 Task: Find connections with filter location Gauting with filter topic #technologywith filter profile language French with filter current company Enterprise Ireland with filter school Sri Venkateswara College of Engineering and Technology with filter industry Alternative Dispute Resolution with filter service category Software Testing with filter keywords title Computer Scientist
Action: Mouse moved to (588, 75)
Screenshot: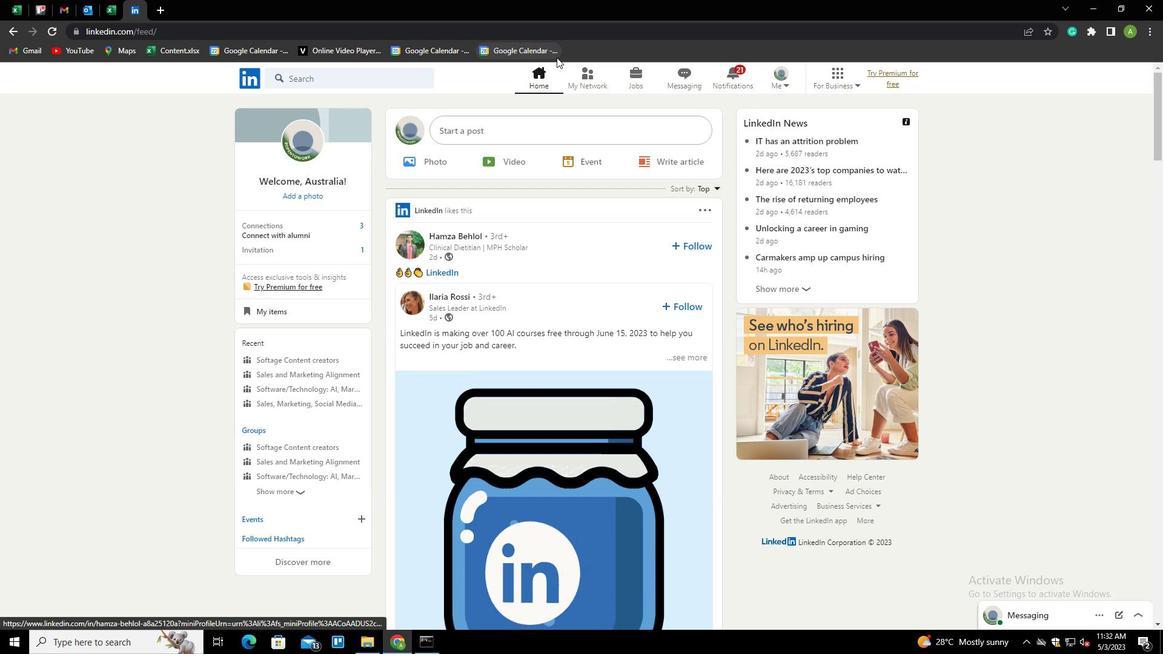 
Action: Mouse pressed left at (588, 75)
Screenshot: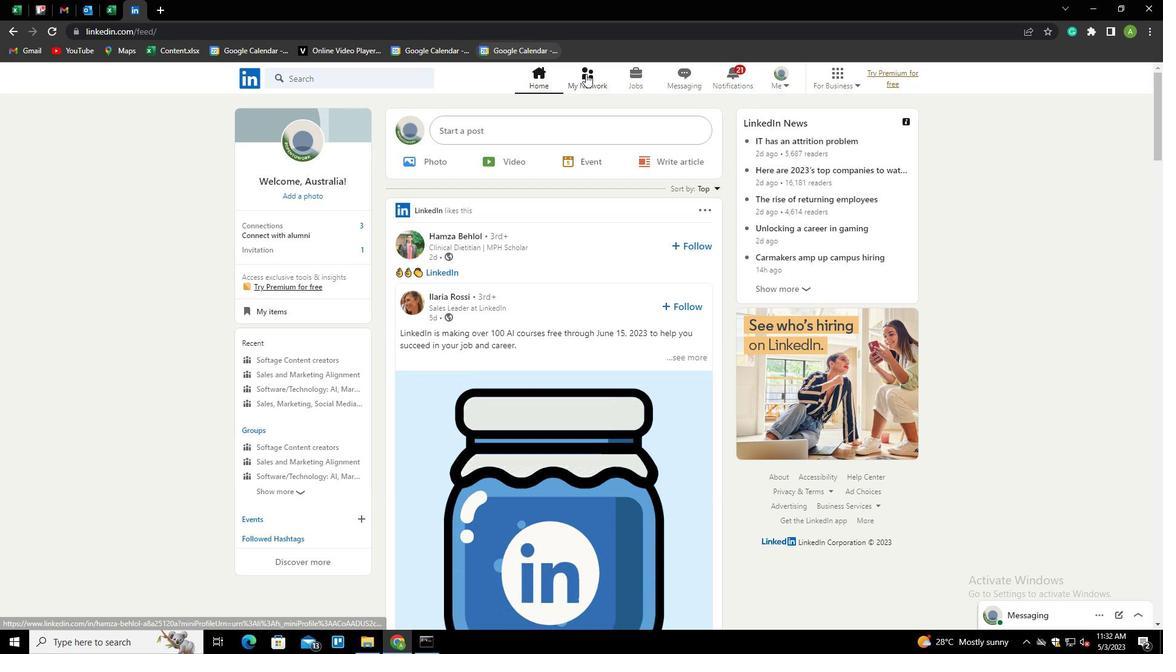 
Action: Mouse moved to (326, 140)
Screenshot: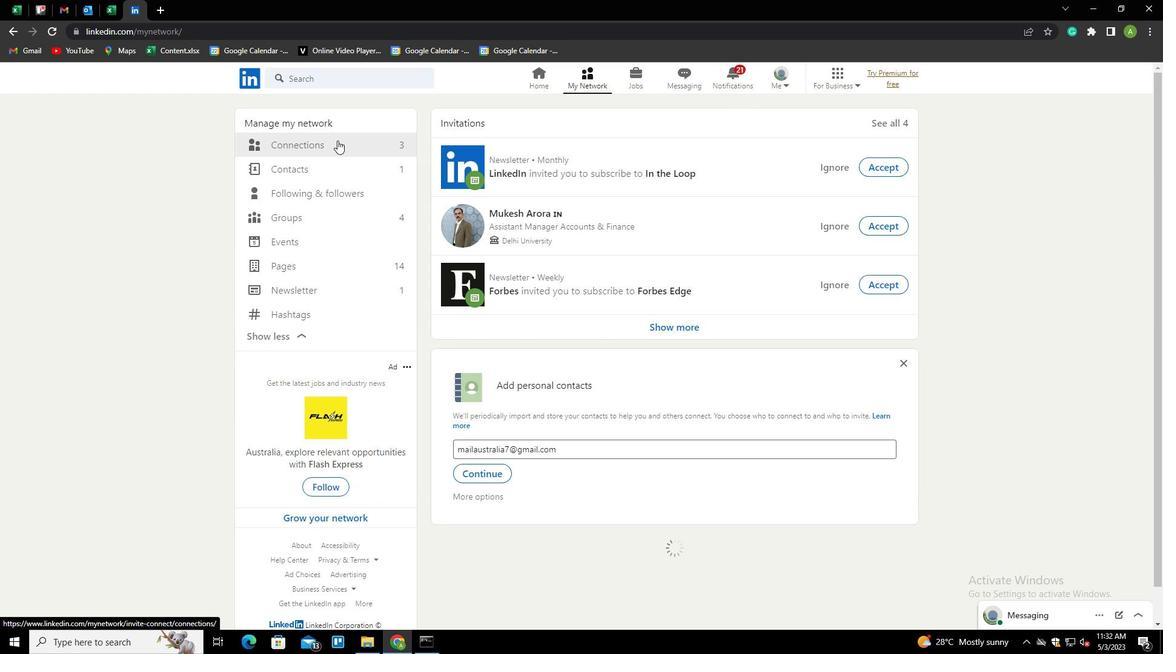 
Action: Mouse pressed left at (326, 140)
Screenshot: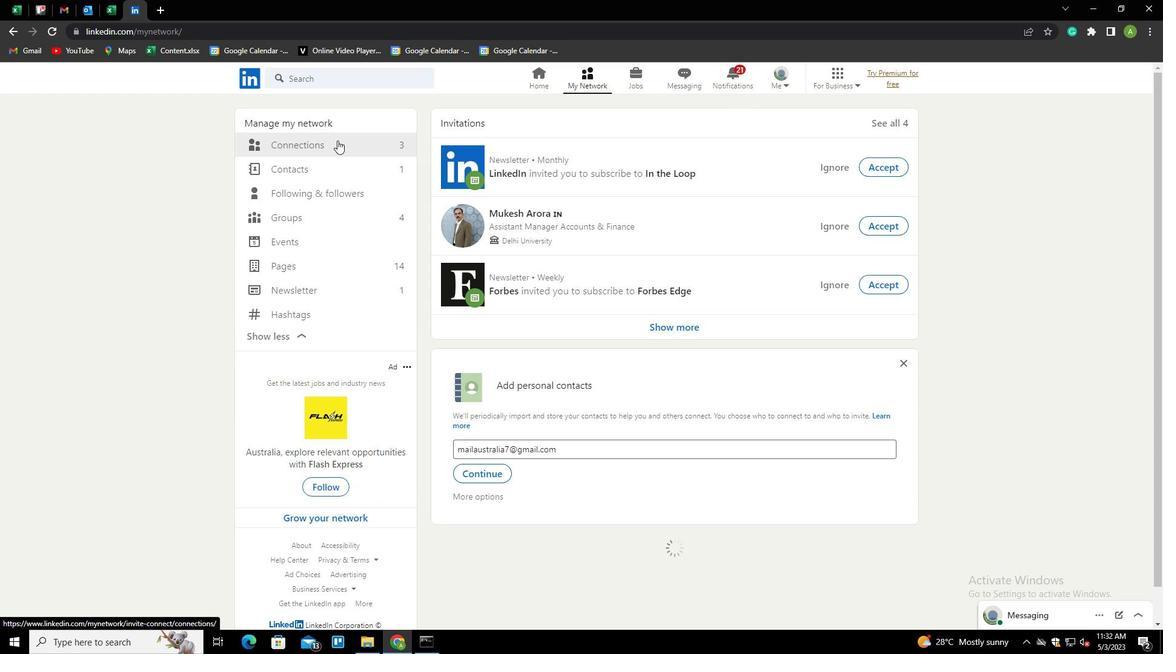 
Action: Mouse moved to (689, 149)
Screenshot: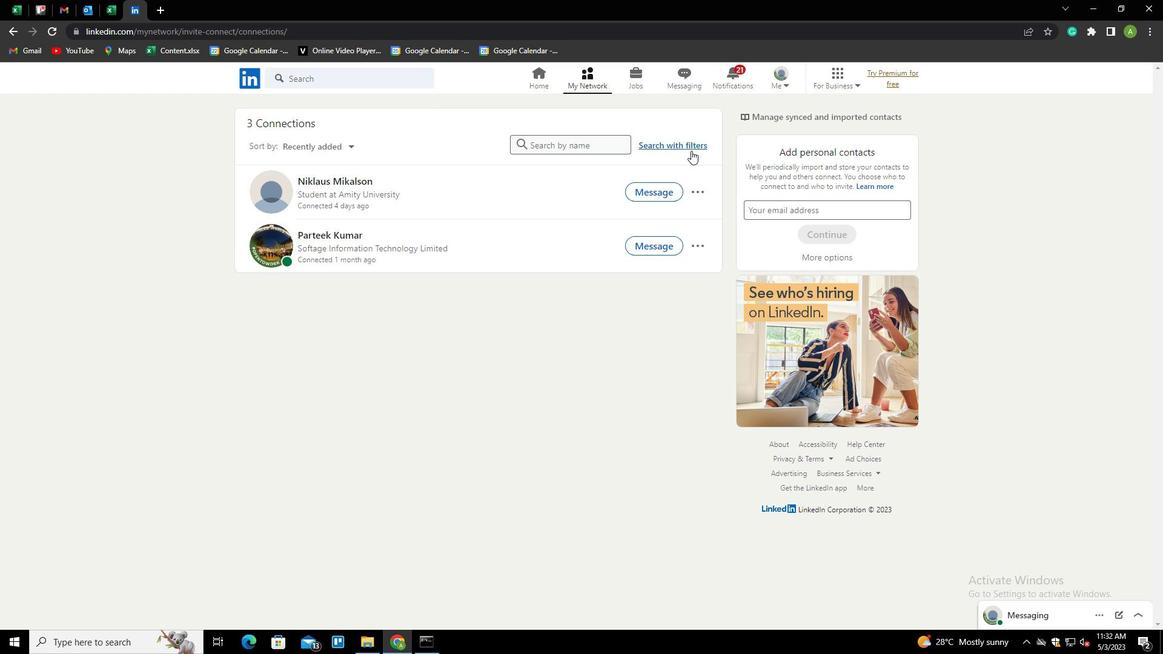 
Action: Mouse pressed left at (689, 149)
Screenshot: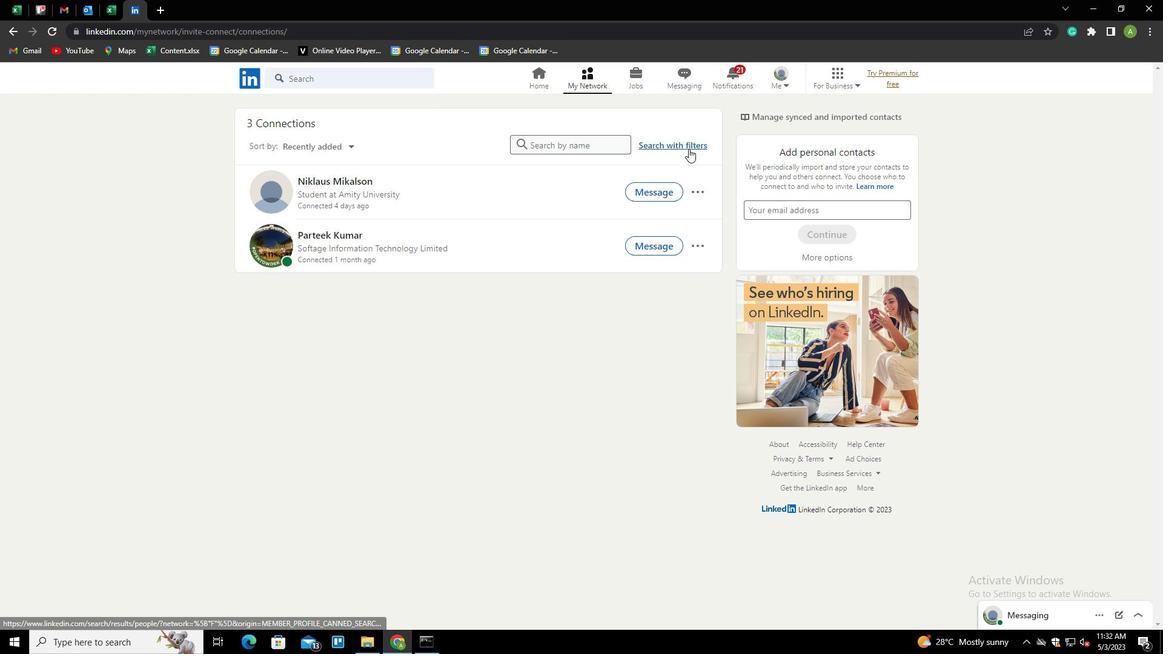 
Action: Mouse moved to (616, 105)
Screenshot: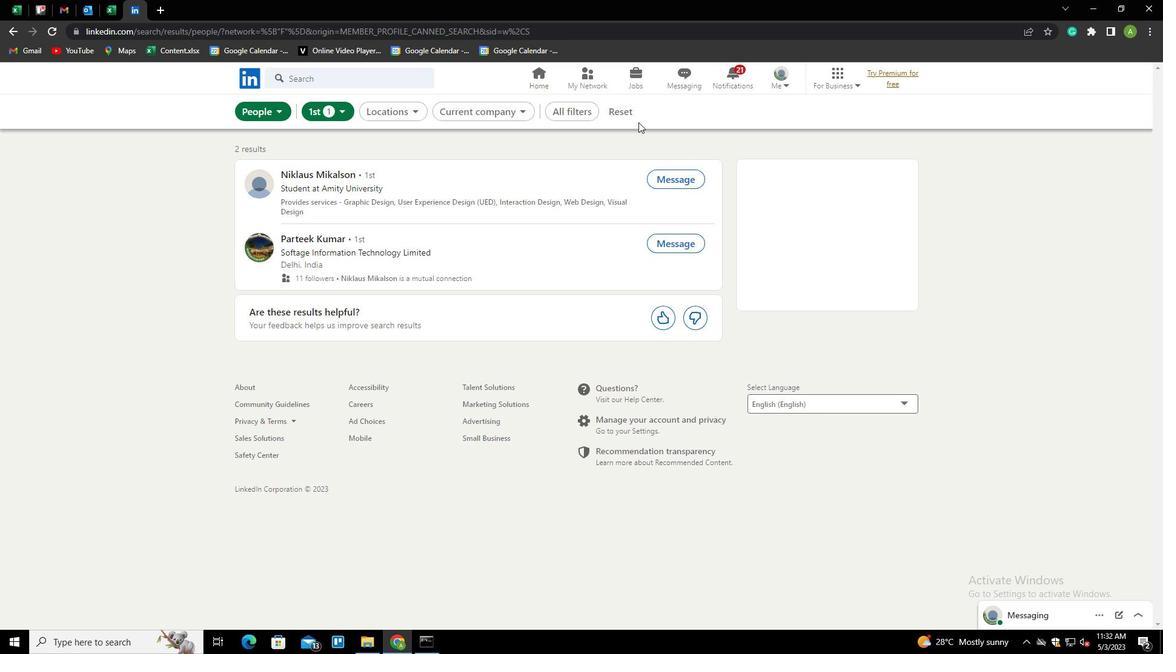 
Action: Mouse pressed left at (616, 105)
Screenshot: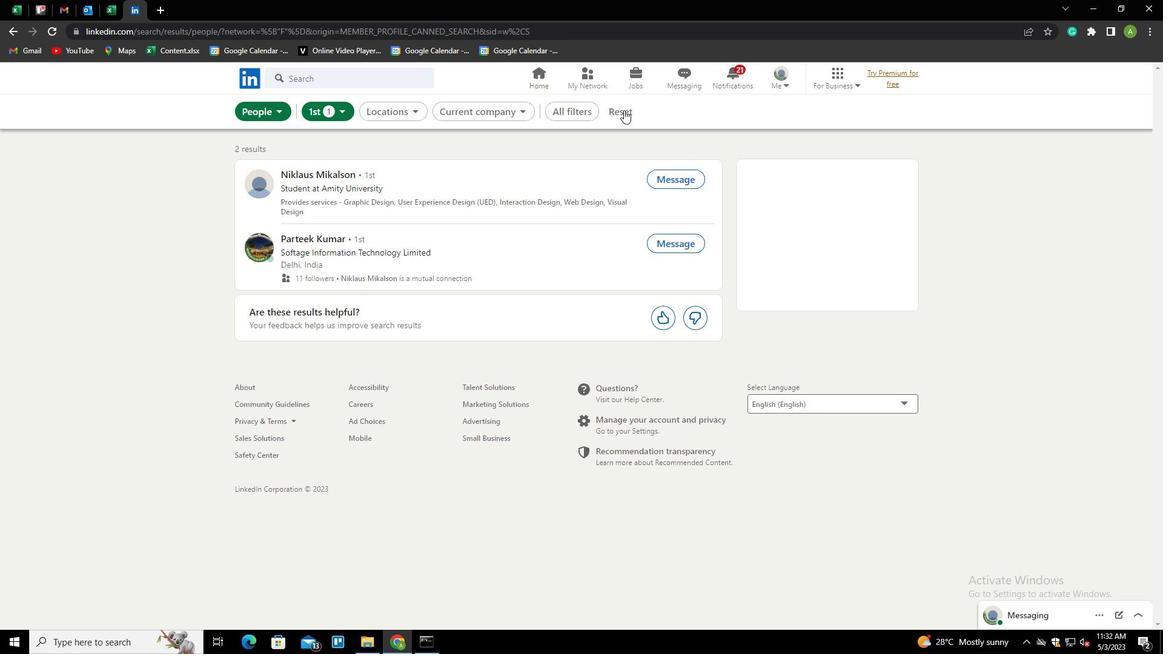 
Action: Mouse moved to (592, 113)
Screenshot: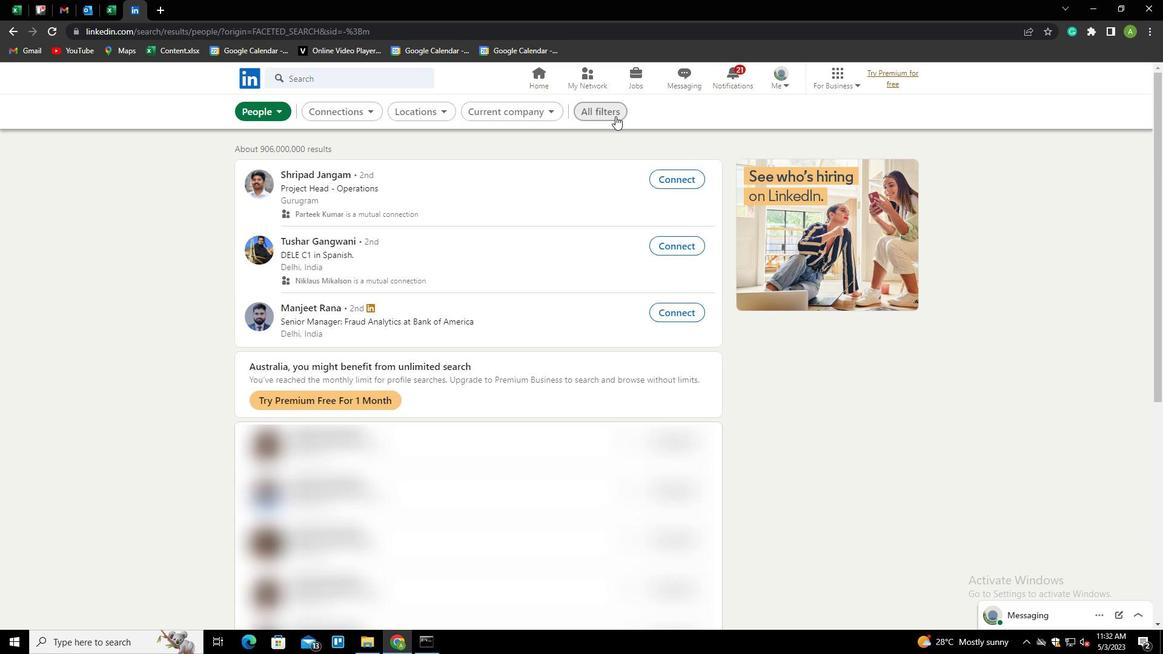 
Action: Mouse pressed left at (592, 113)
Screenshot: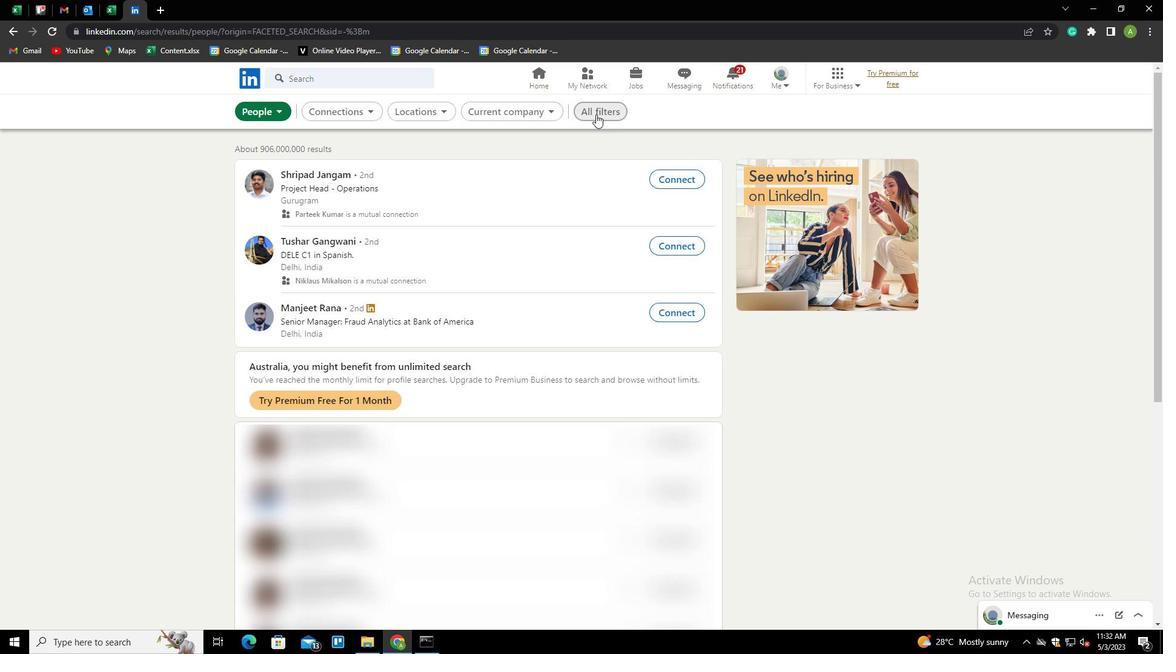 
Action: Mouse moved to (977, 315)
Screenshot: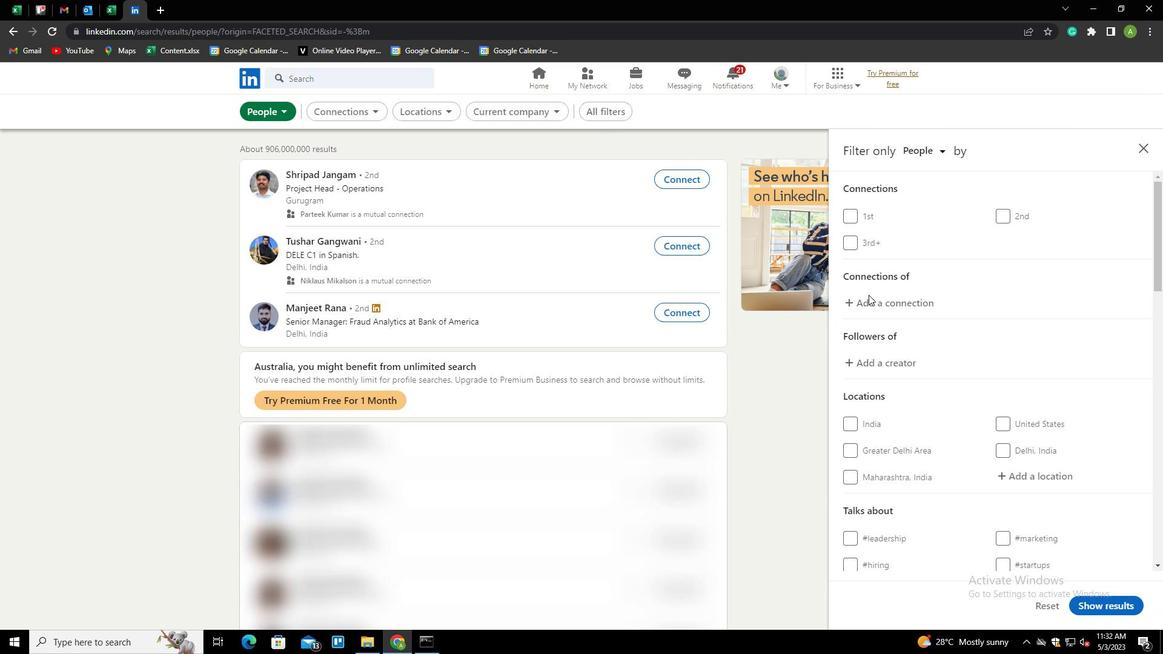 
Action: Mouse scrolled (977, 314) with delta (0, 0)
Screenshot: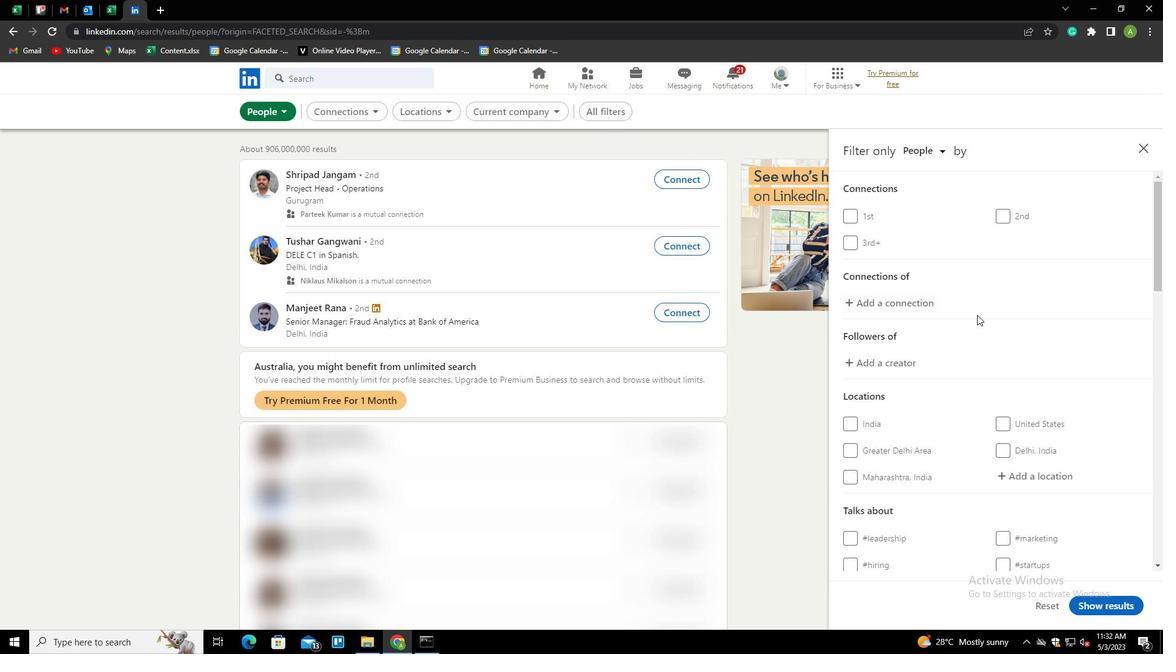 
Action: Mouse scrolled (977, 314) with delta (0, 0)
Screenshot: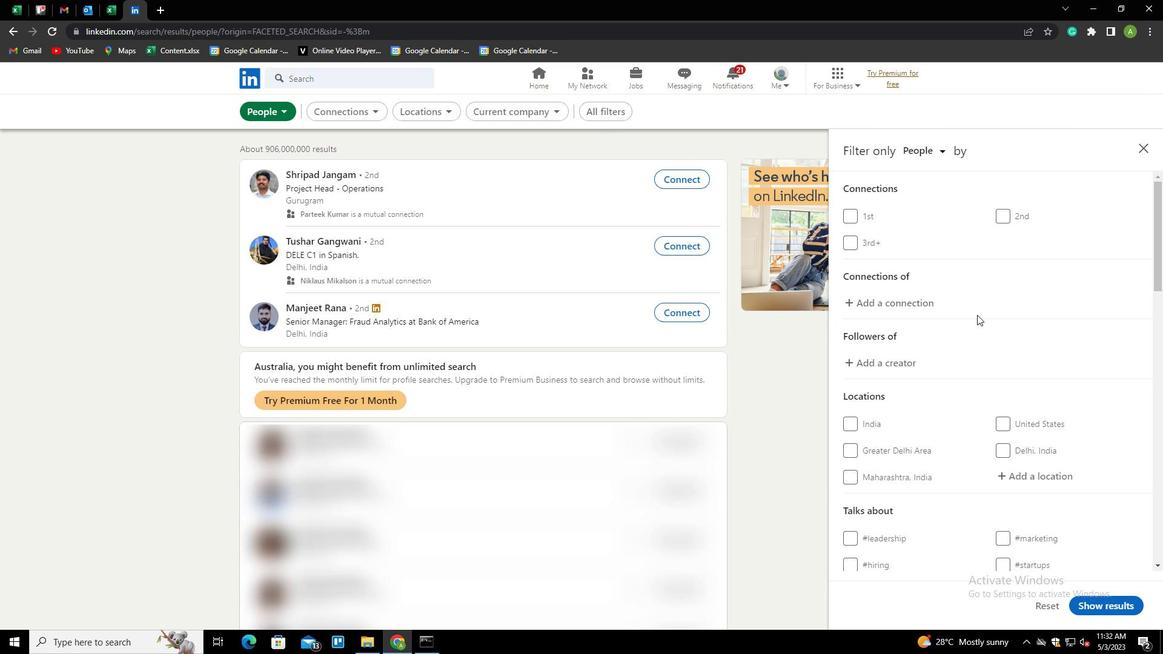 
Action: Mouse moved to (1017, 353)
Screenshot: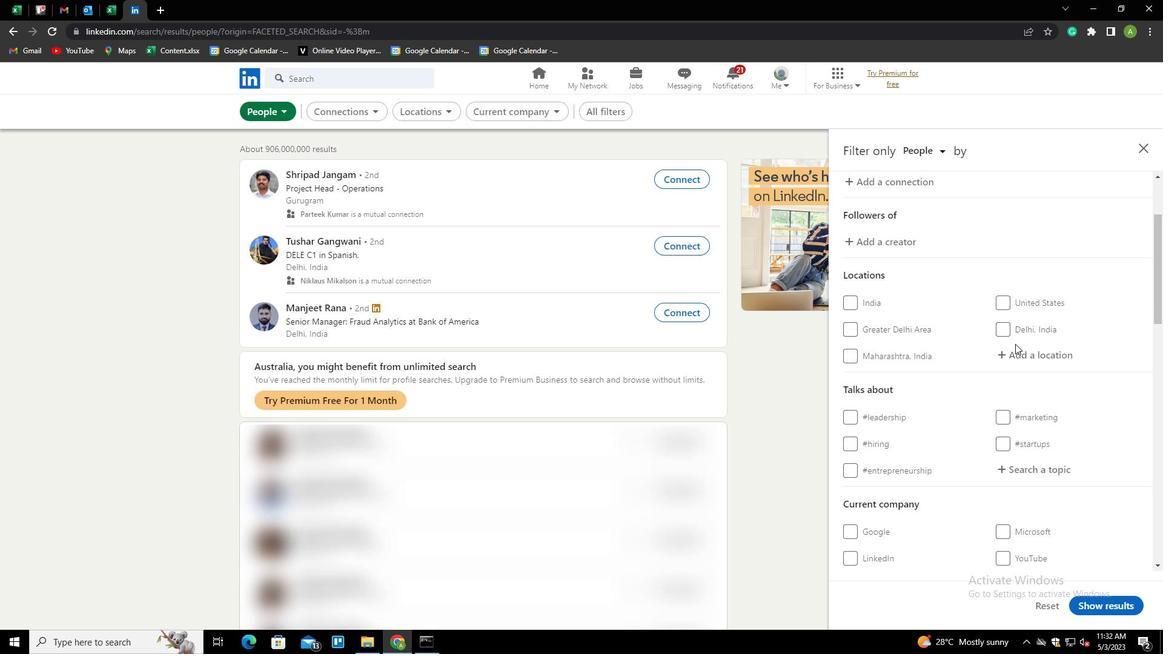 
Action: Mouse pressed left at (1017, 353)
Screenshot: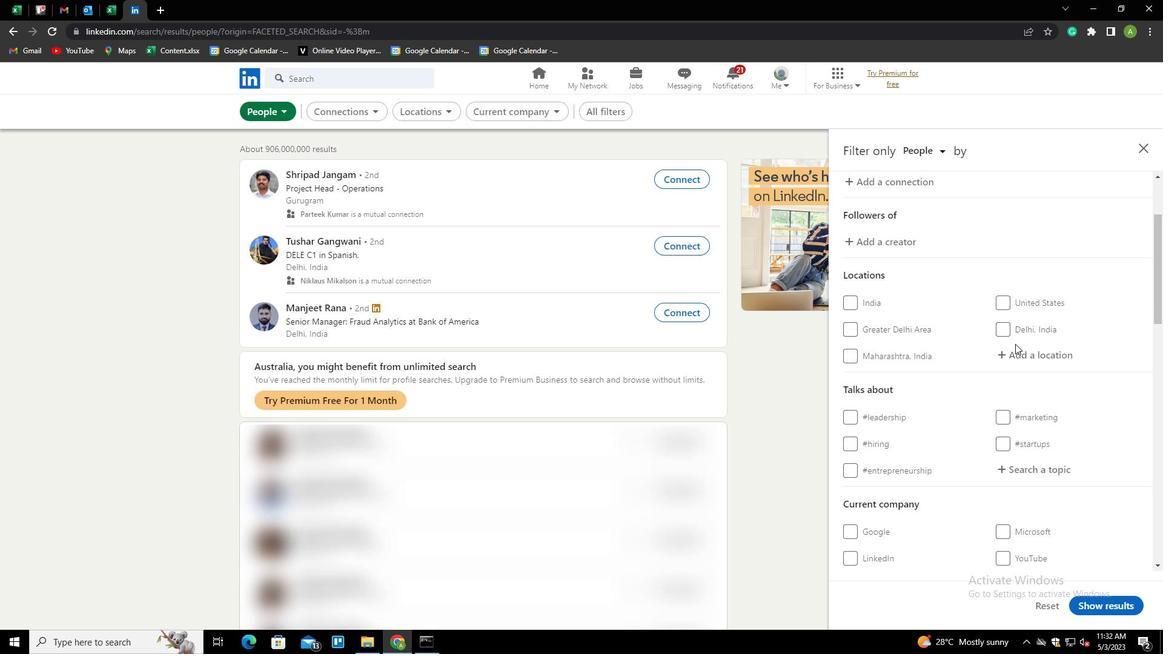
Action: Mouse moved to (1015, 355)
Screenshot: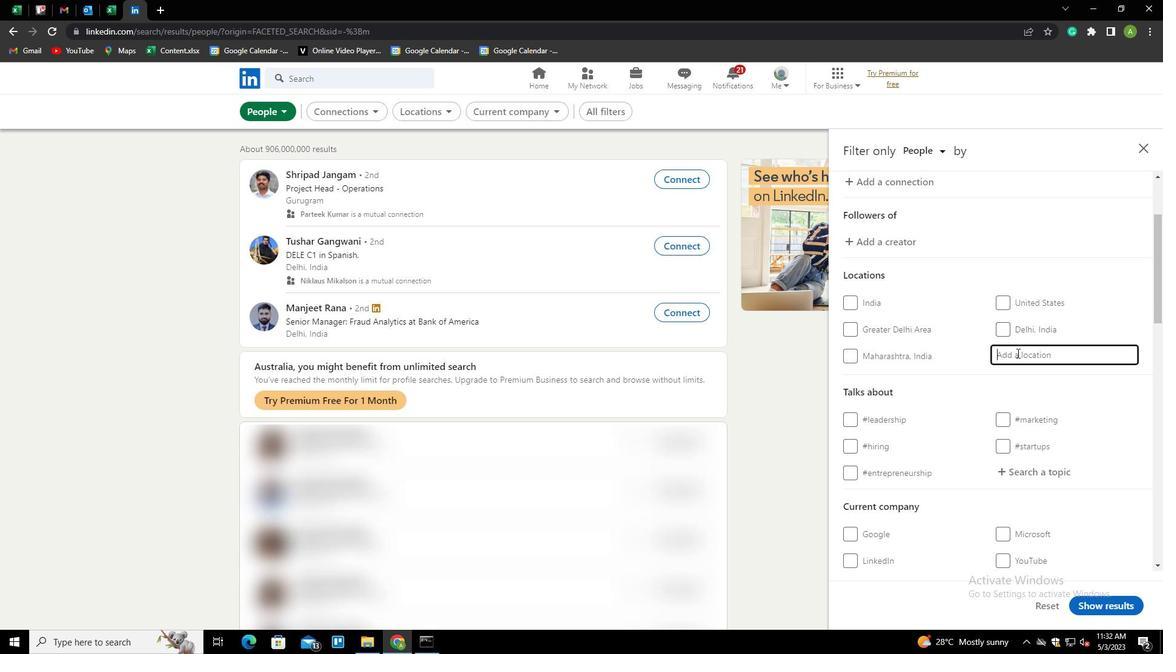 
Action: Key pressed ctrl+Gctrl+Auting
Screenshot: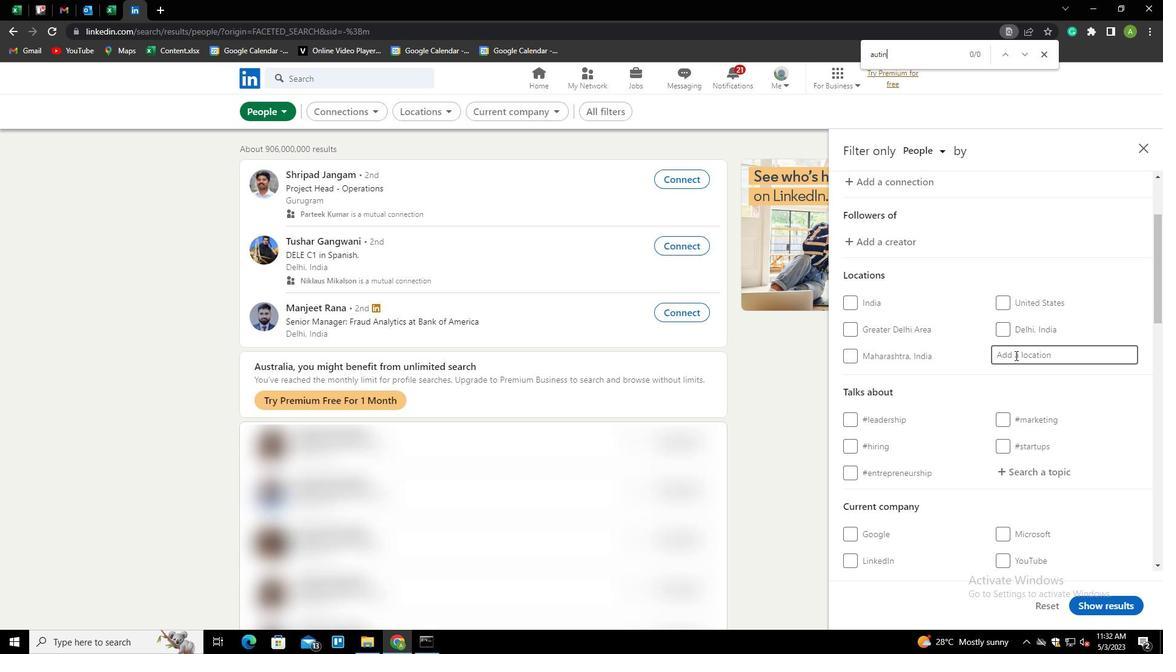 
Action: Mouse pressed left at (1015, 355)
Screenshot: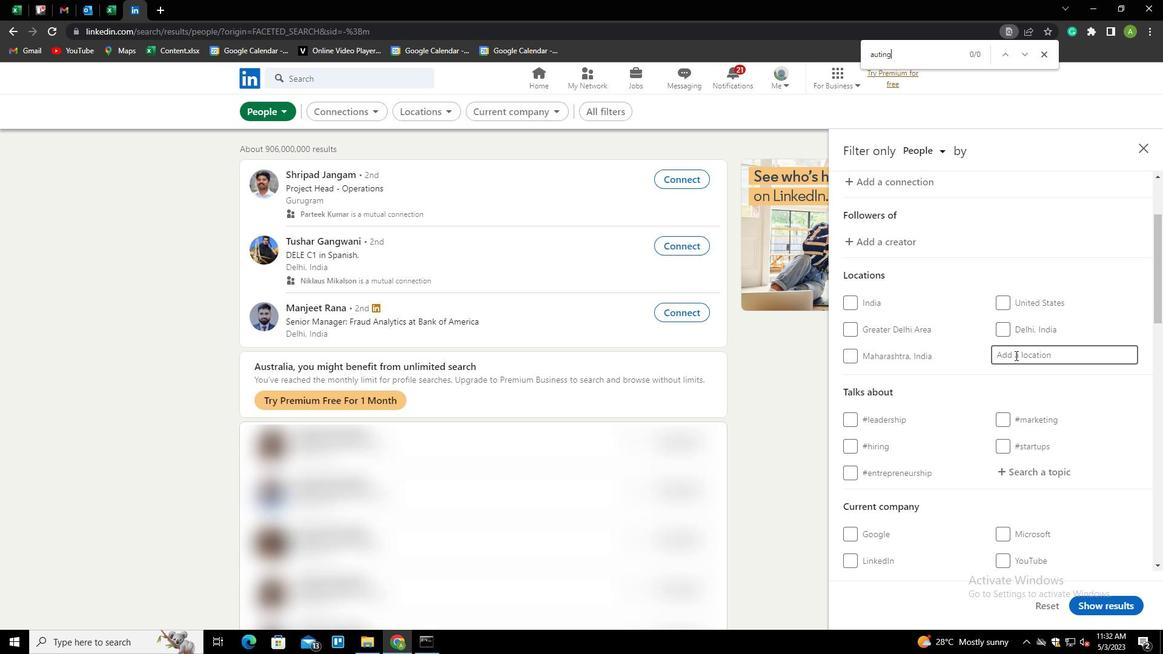 
Action: Key pressed <Key.shift>GAUTING<Key.down><Key.enter>
Screenshot: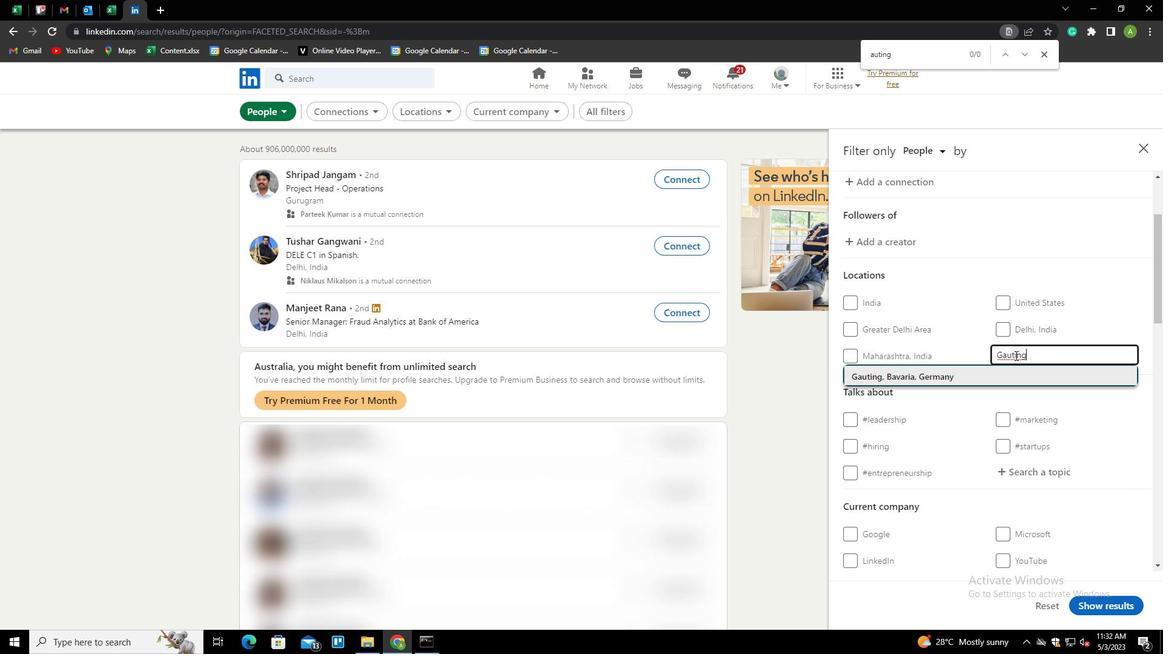 
Action: Mouse scrolled (1015, 355) with delta (0, 0)
Screenshot: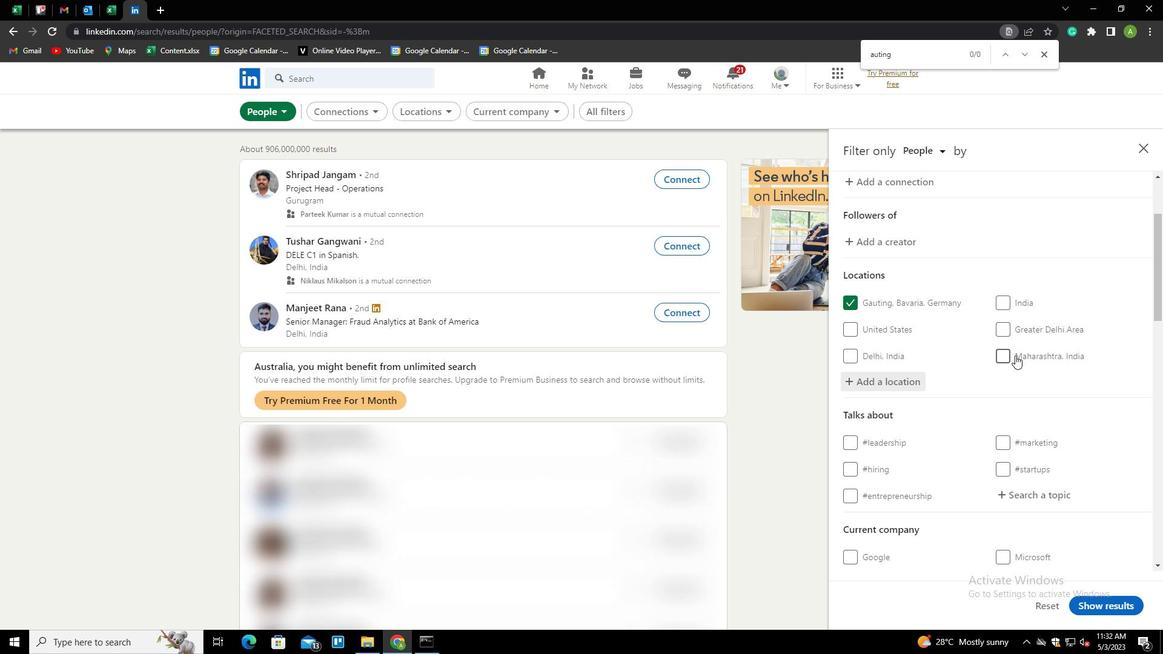 
Action: Mouse scrolled (1015, 355) with delta (0, 0)
Screenshot: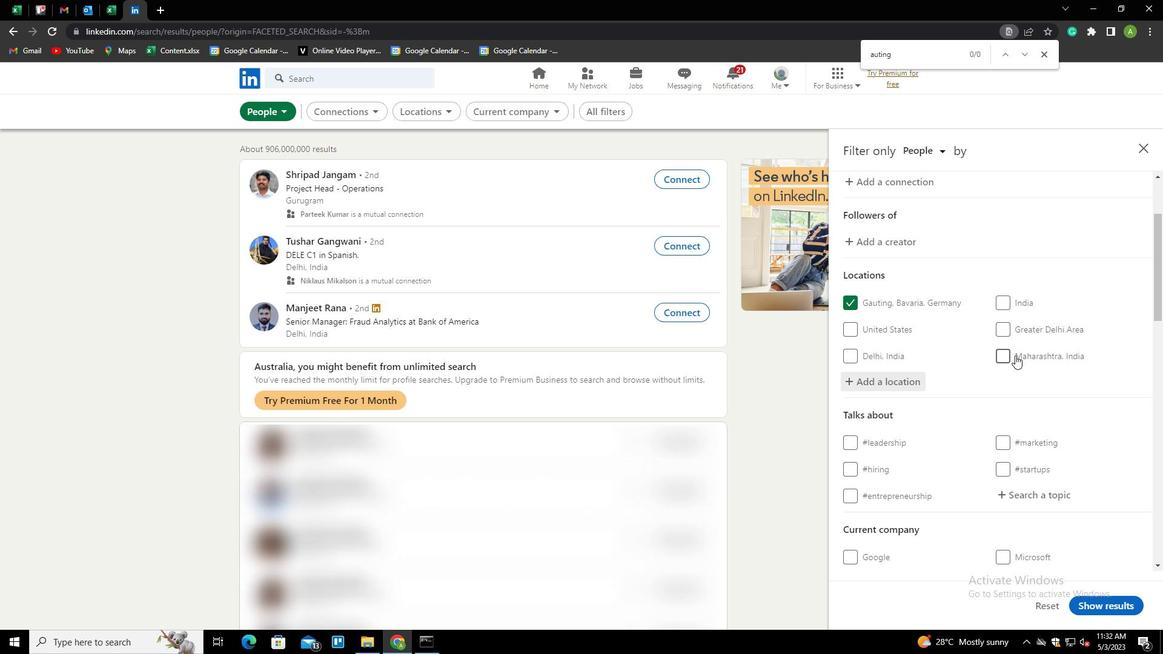 
Action: Mouse moved to (1017, 375)
Screenshot: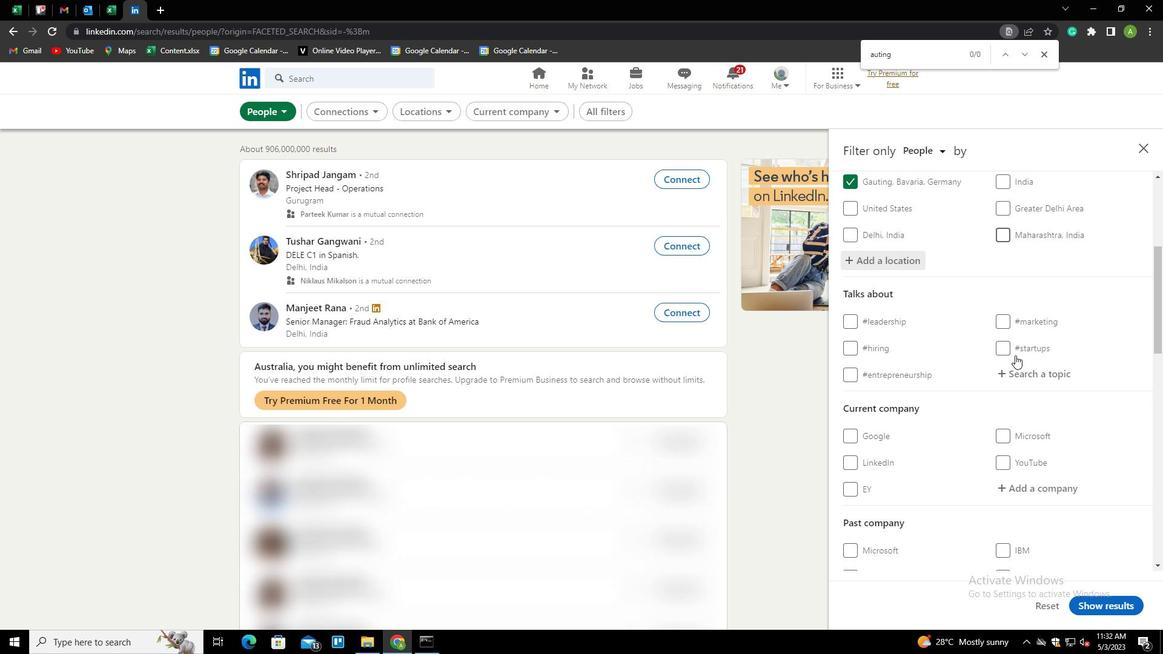 
Action: Mouse pressed left at (1017, 375)
Screenshot: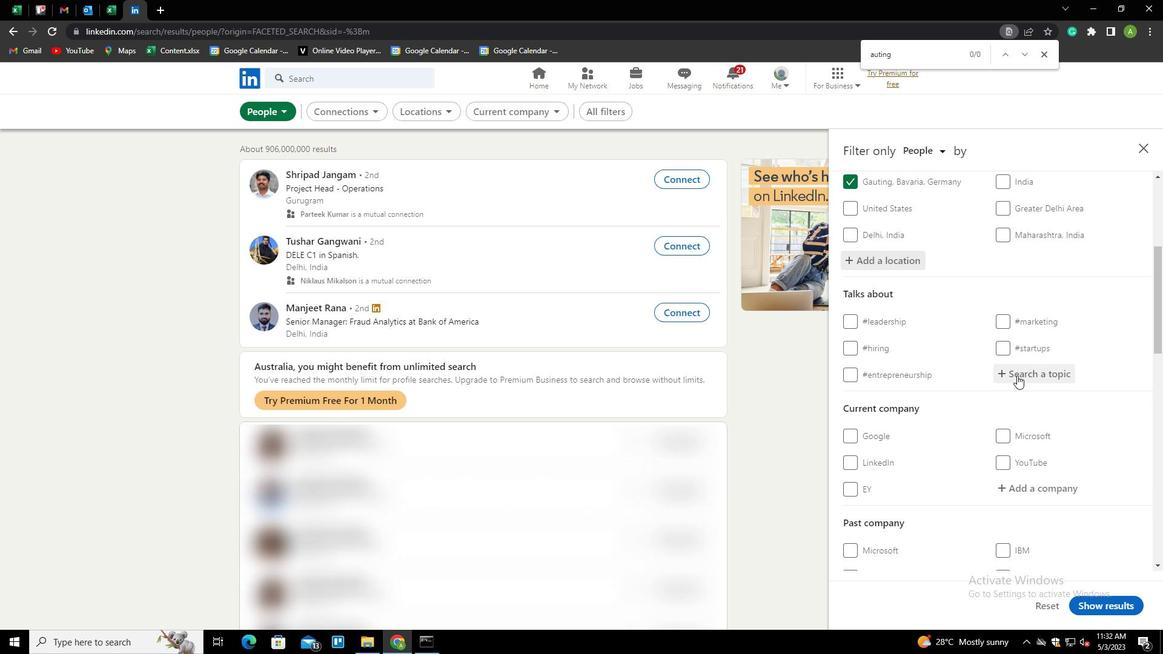 
Action: Mouse moved to (1015, 378)
Screenshot: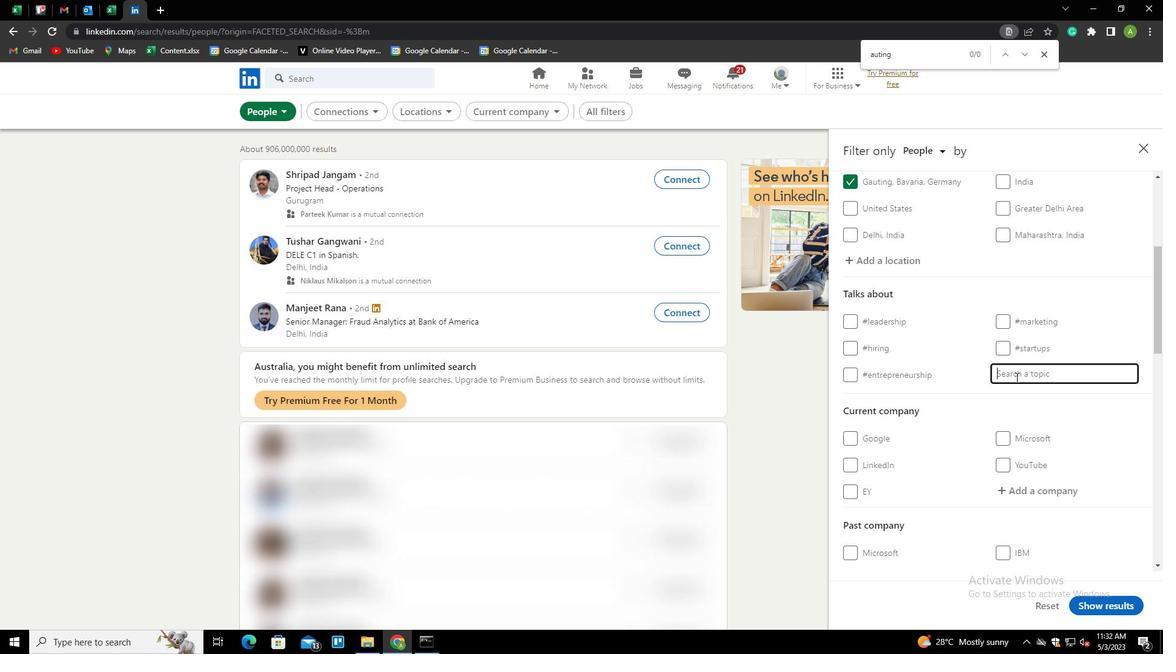 
Action: Key pressed <Key.shift>
Screenshot: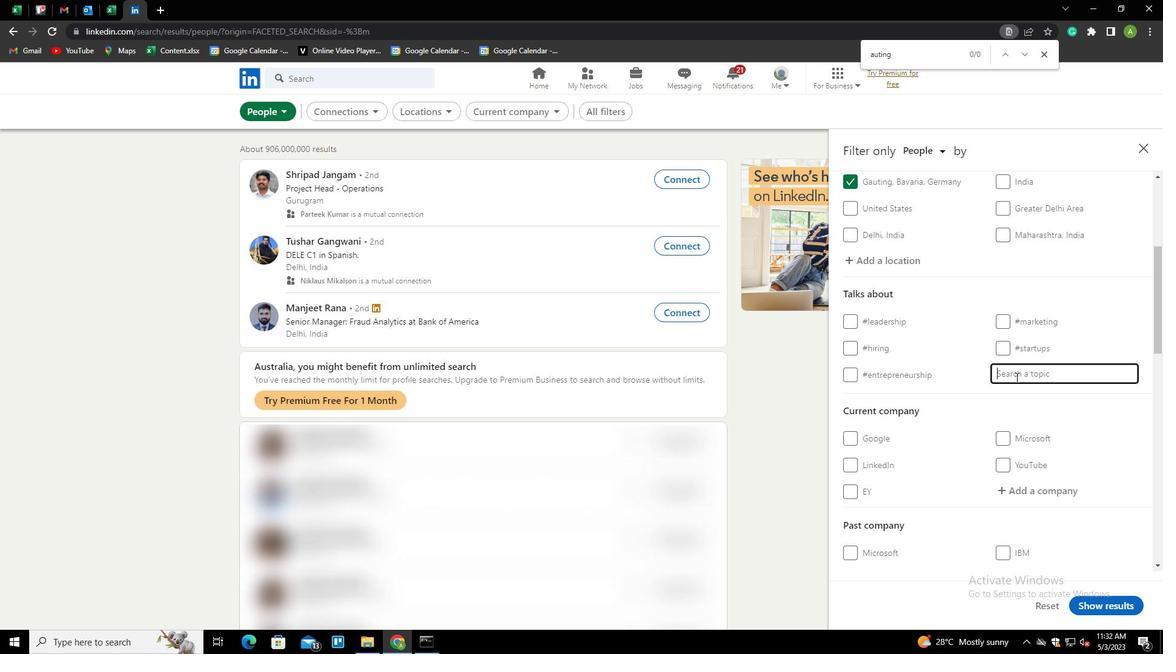 
Action: Mouse moved to (1014, 379)
Screenshot: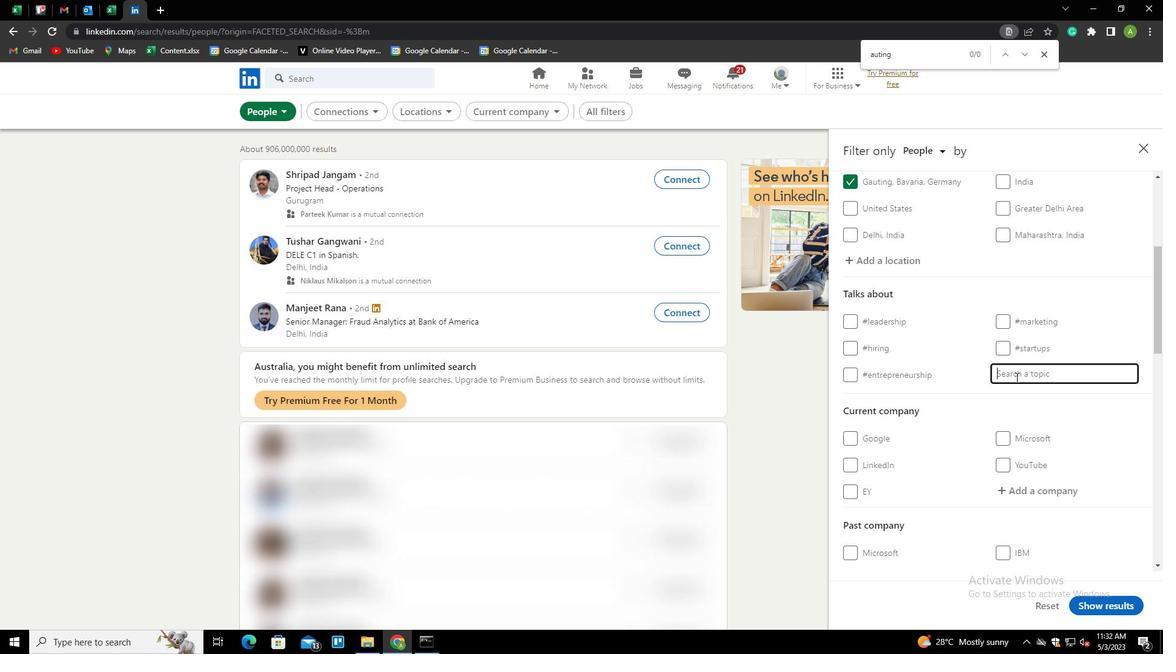 
Action: Key pressed TC<Key.backspace>ECHNOLOGY<Key.down><Key.enter>
Screenshot: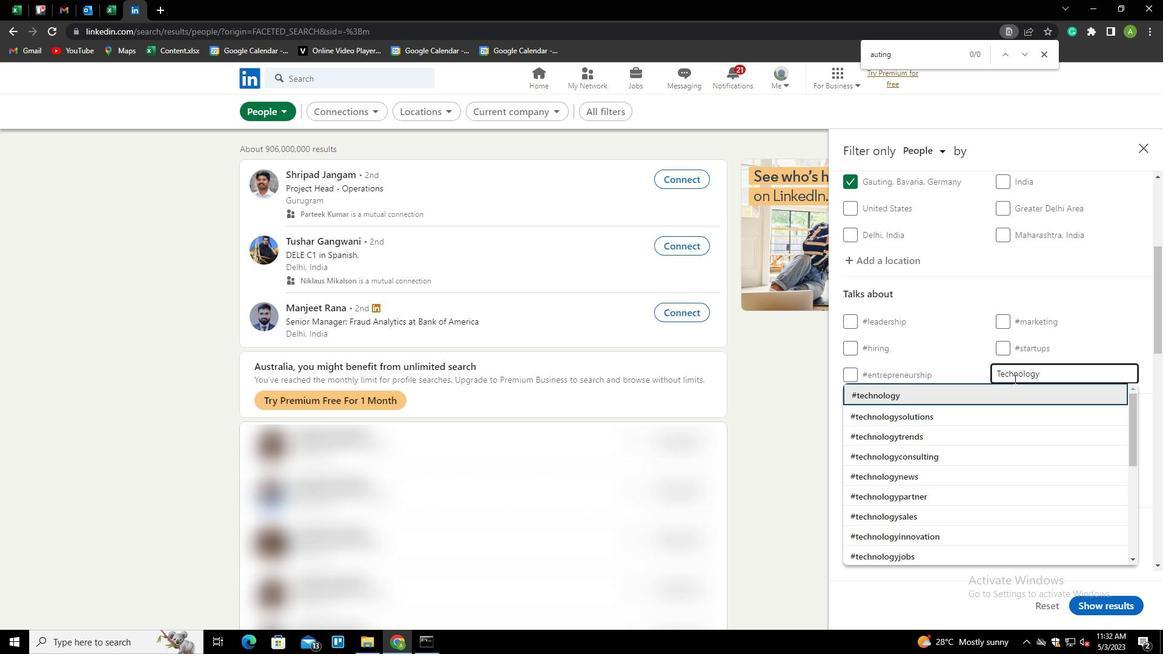 
Action: Mouse scrolled (1014, 378) with delta (0, 0)
Screenshot: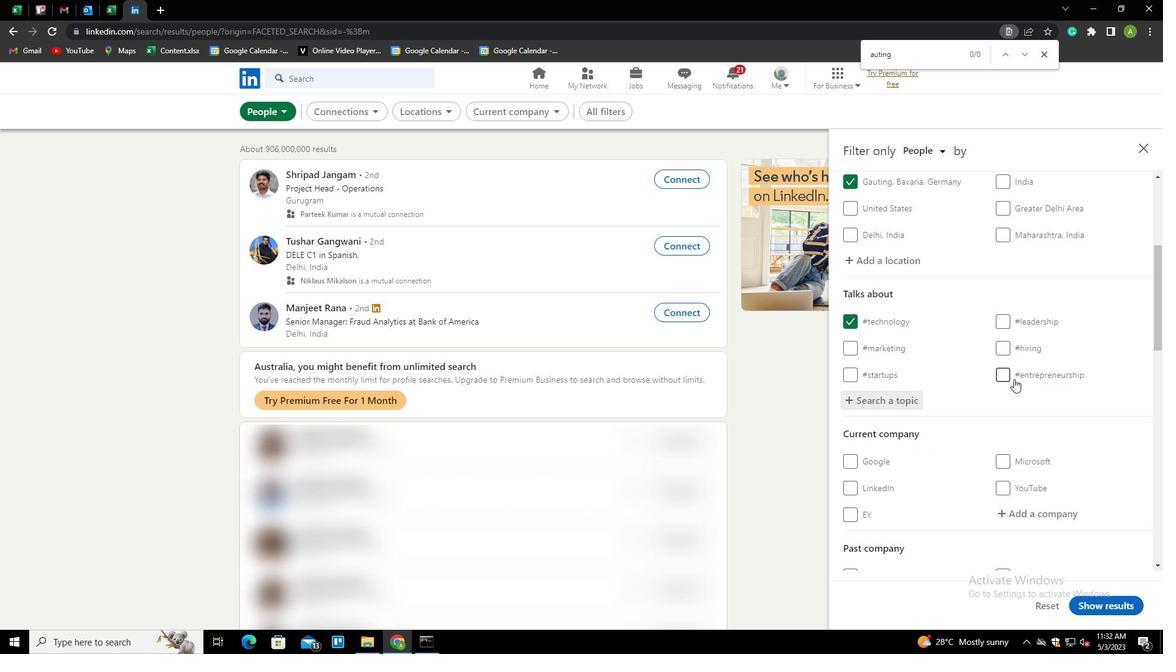 
Action: Mouse scrolled (1014, 378) with delta (0, 0)
Screenshot: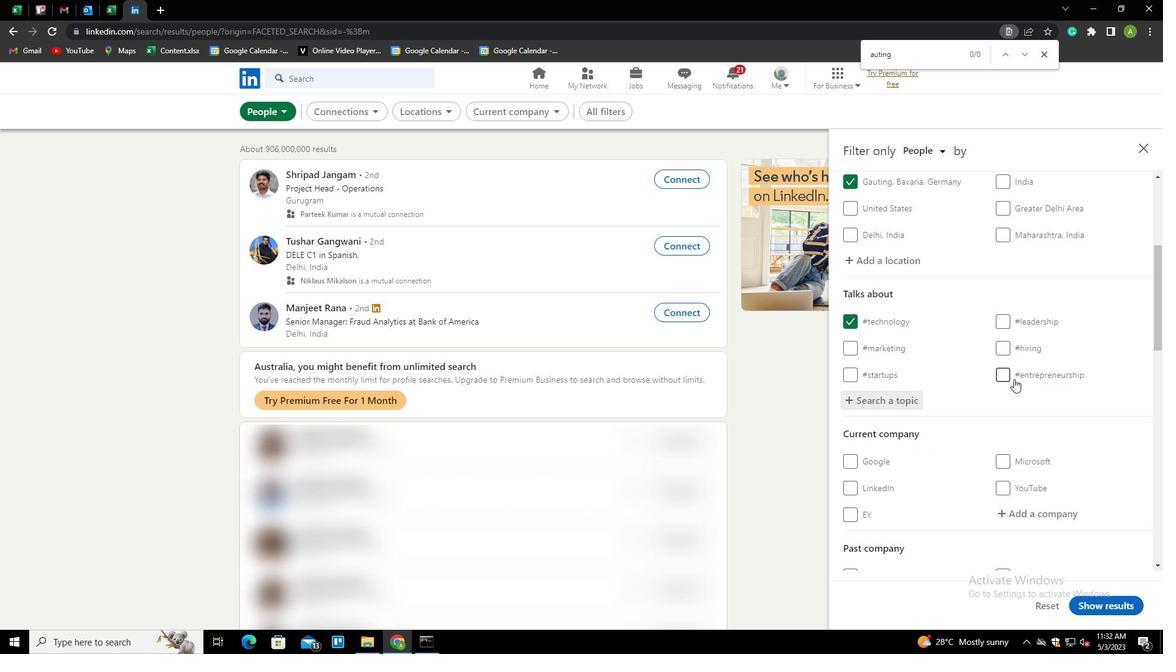 
Action: Mouse scrolled (1014, 378) with delta (0, 0)
Screenshot: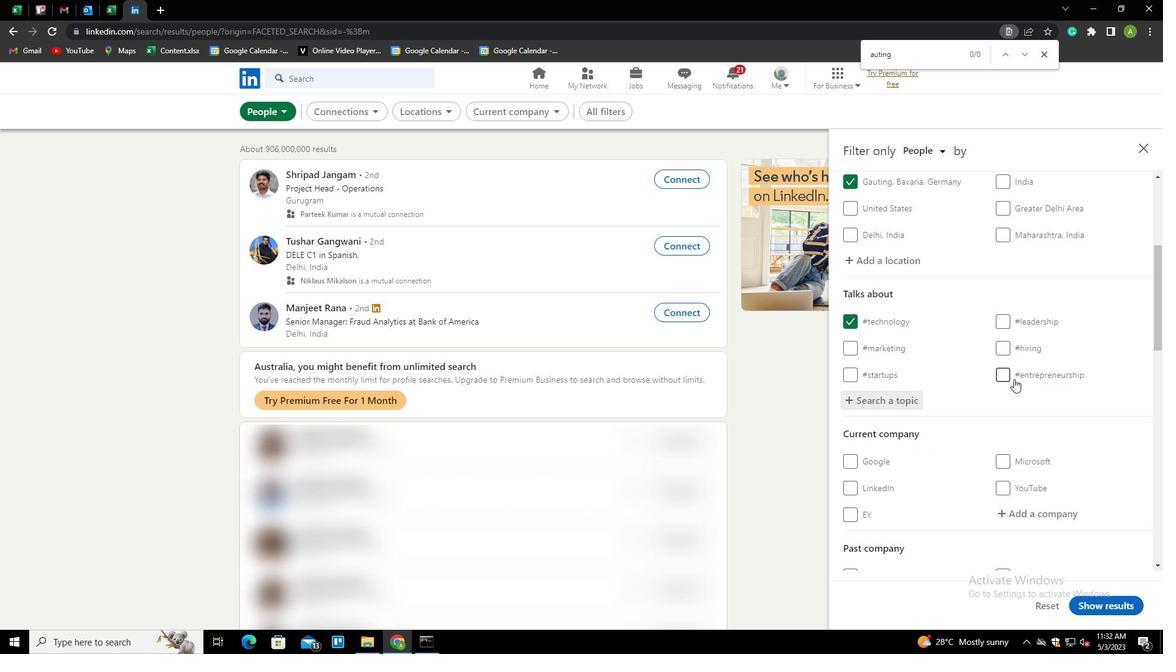 
Action: Mouse scrolled (1014, 378) with delta (0, 0)
Screenshot: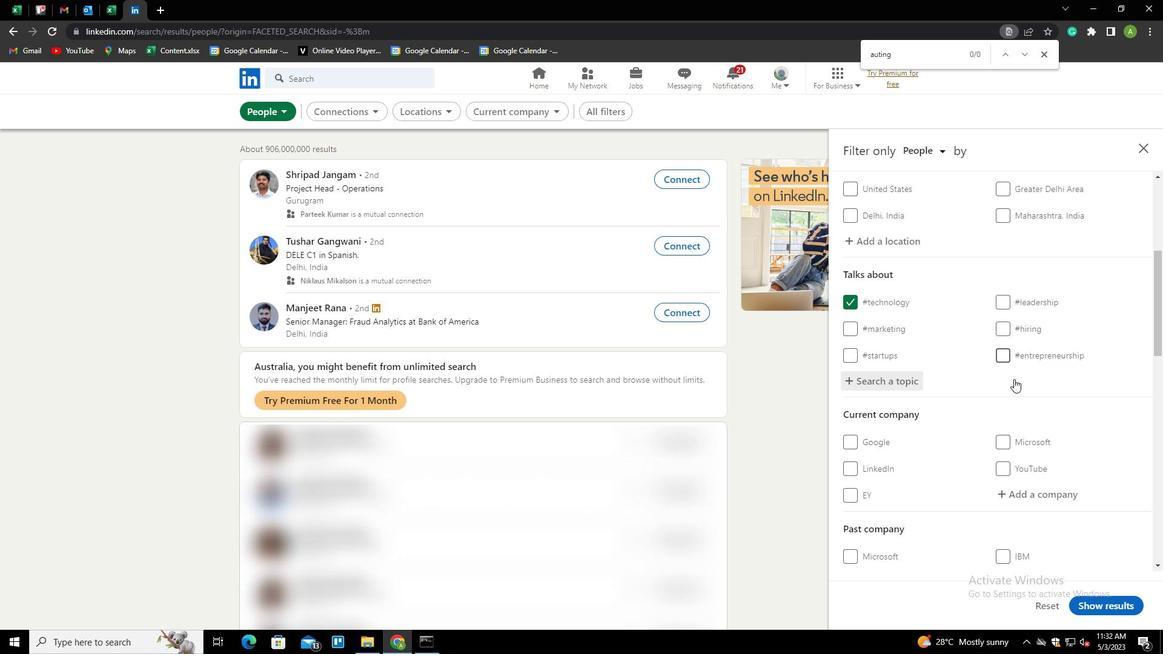 
Action: Mouse scrolled (1014, 378) with delta (0, 0)
Screenshot: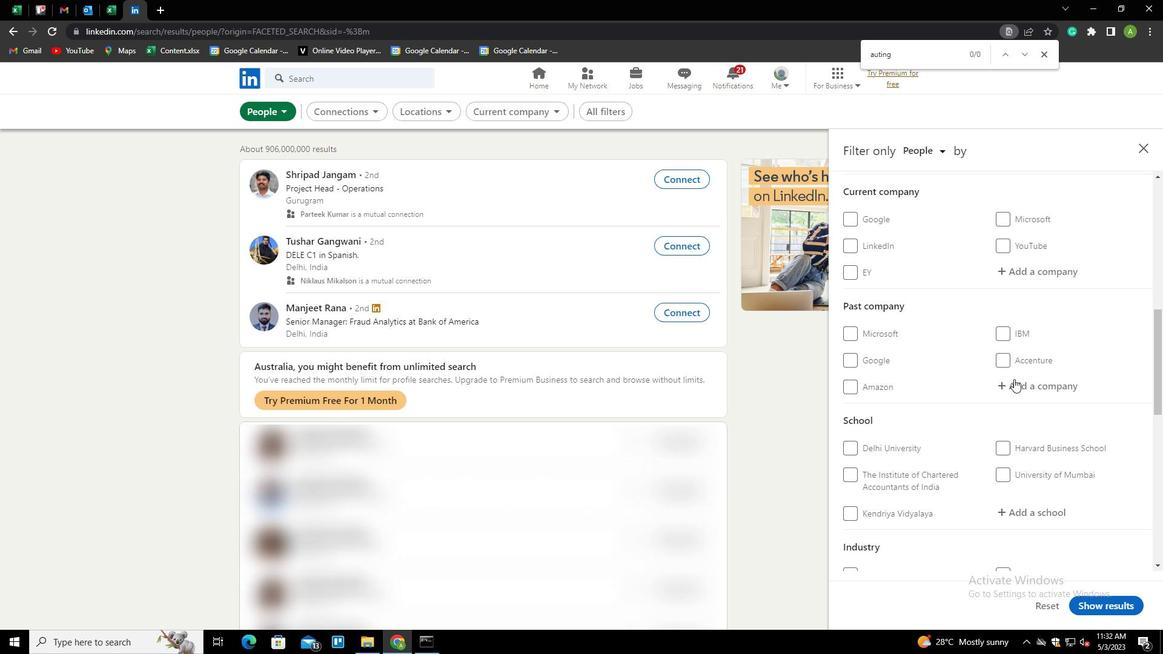 
Action: Mouse scrolled (1014, 378) with delta (0, 0)
Screenshot: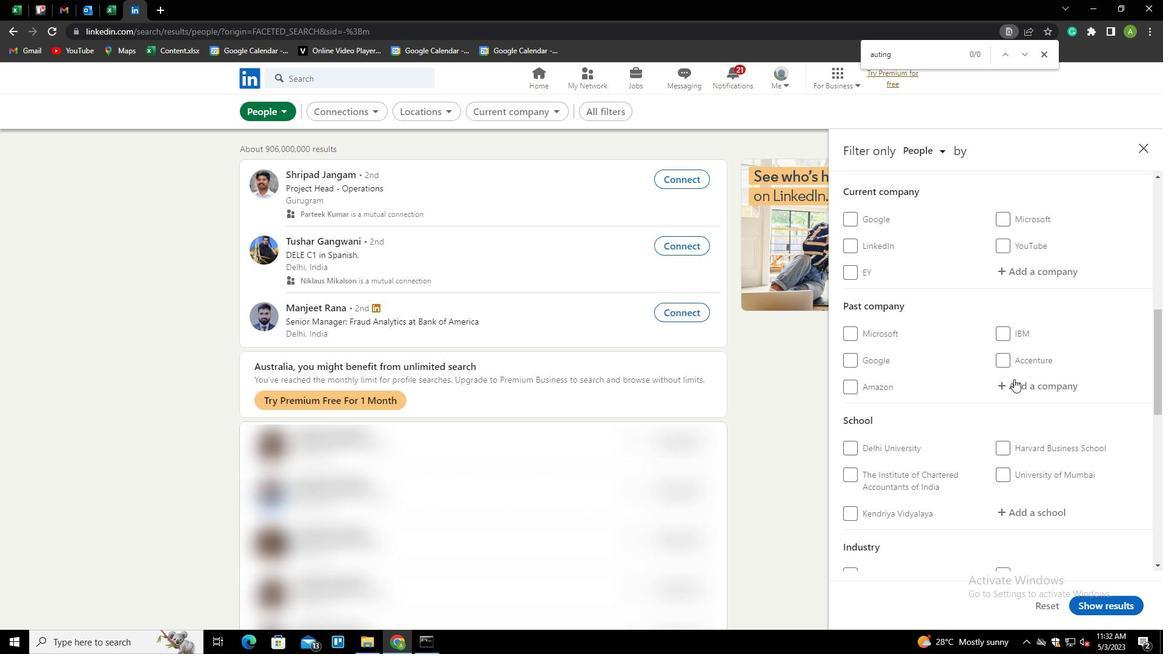 
Action: Mouse scrolled (1014, 378) with delta (0, 0)
Screenshot: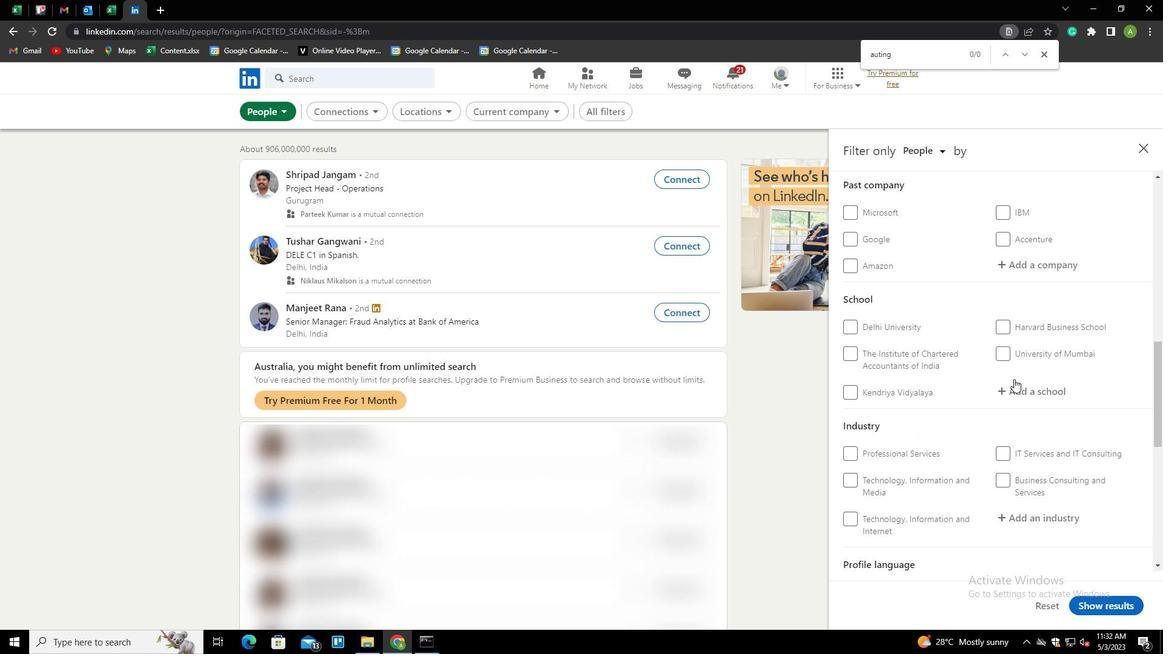 
Action: Mouse scrolled (1014, 378) with delta (0, 0)
Screenshot: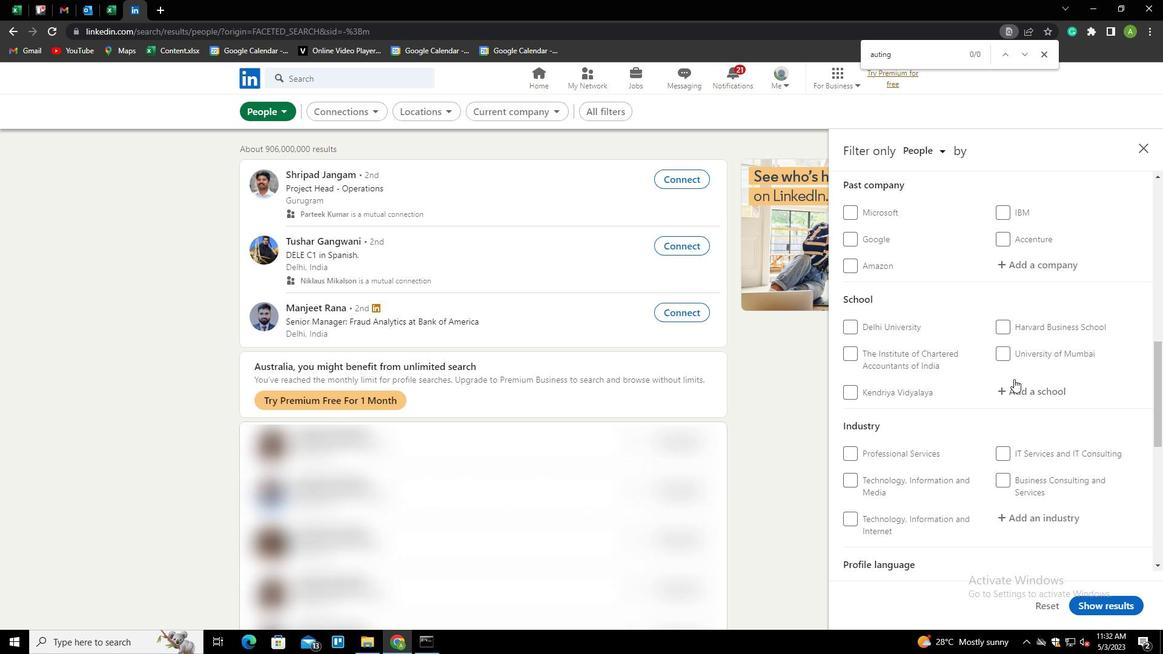 
Action: Mouse moved to (1003, 475)
Screenshot: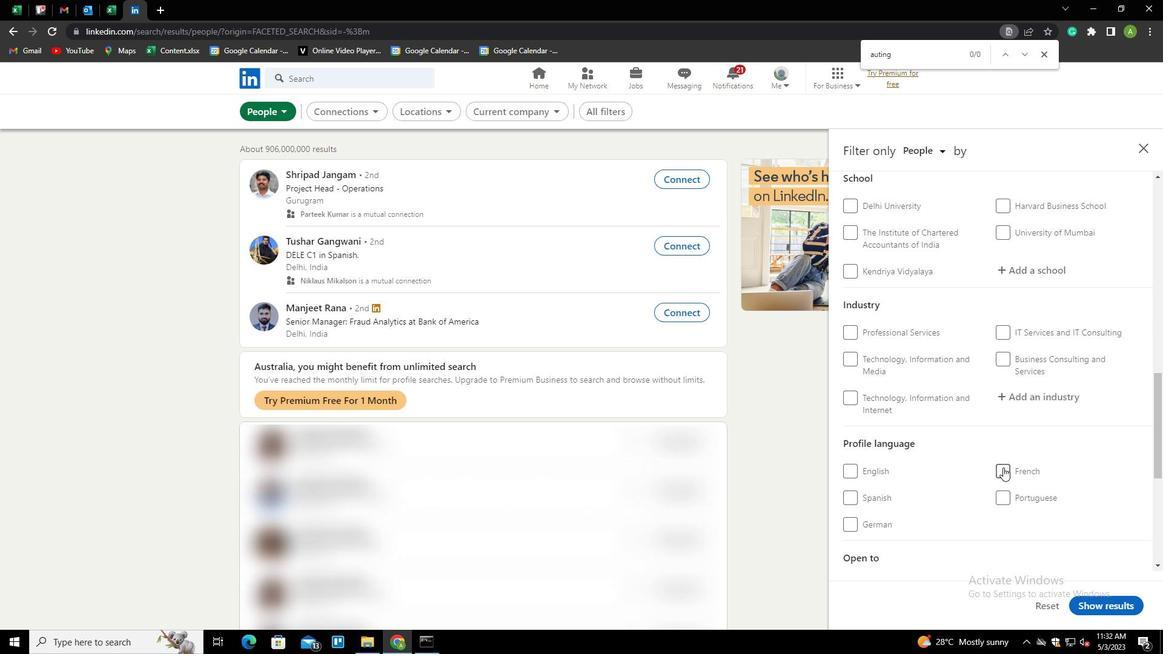 
Action: Mouse pressed left at (1003, 475)
Screenshot: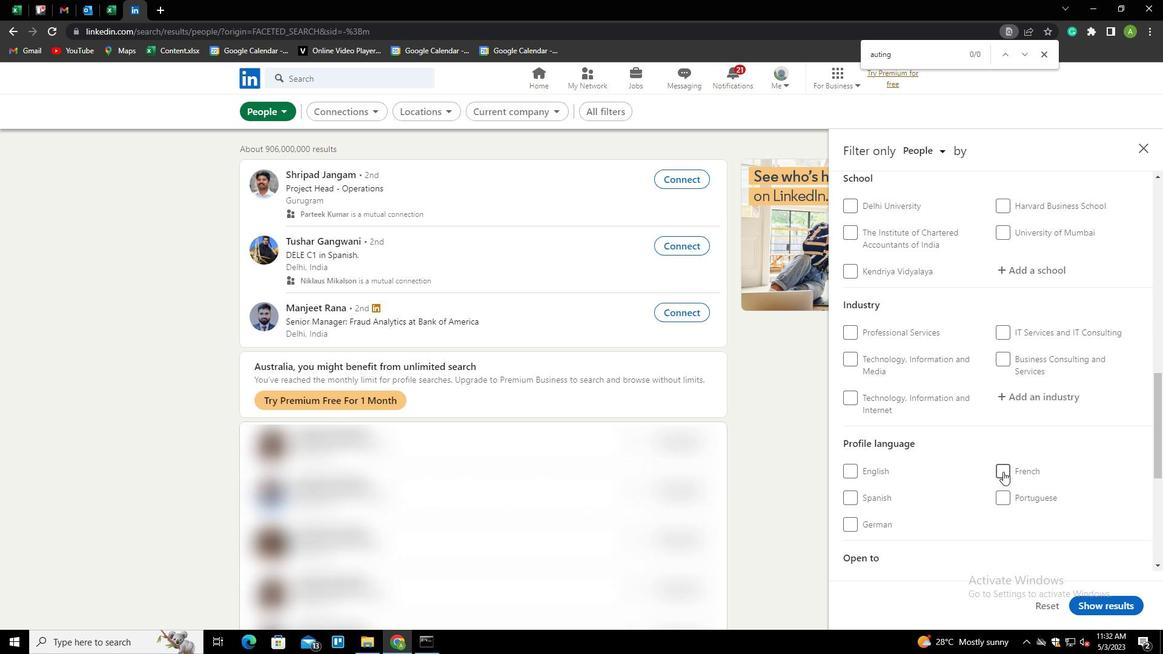 
Action: Mouse moved to (1050, 432)
Screenshot: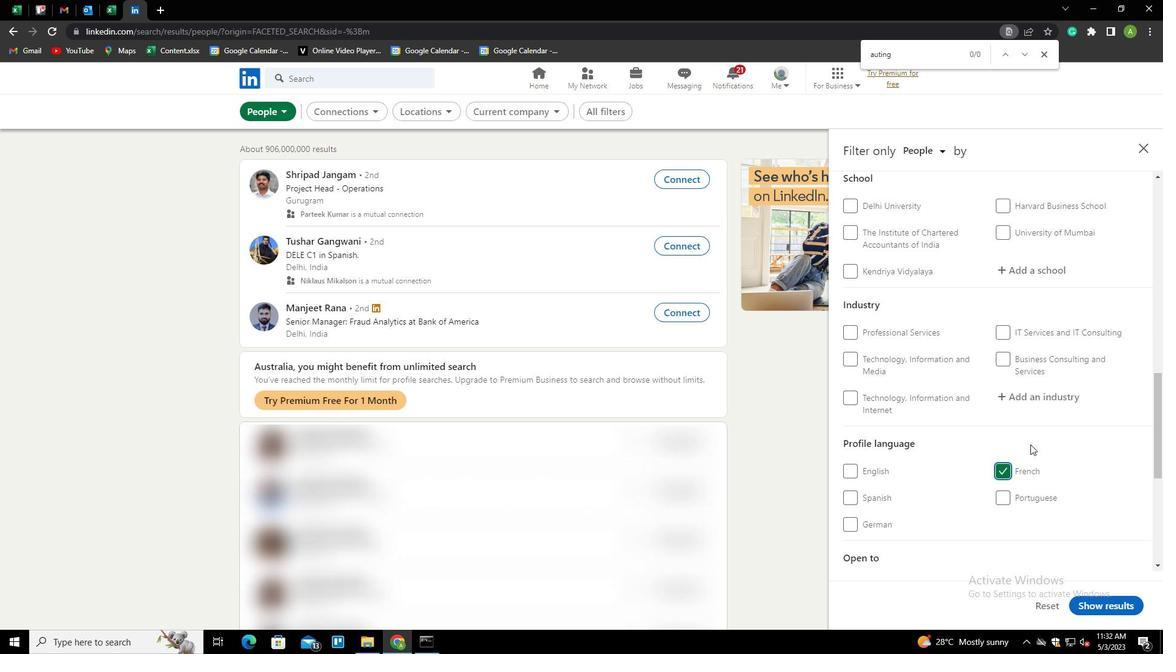 
Action: Mouse scrolled (1050, 432) with delta (0, 0)
Screenshot: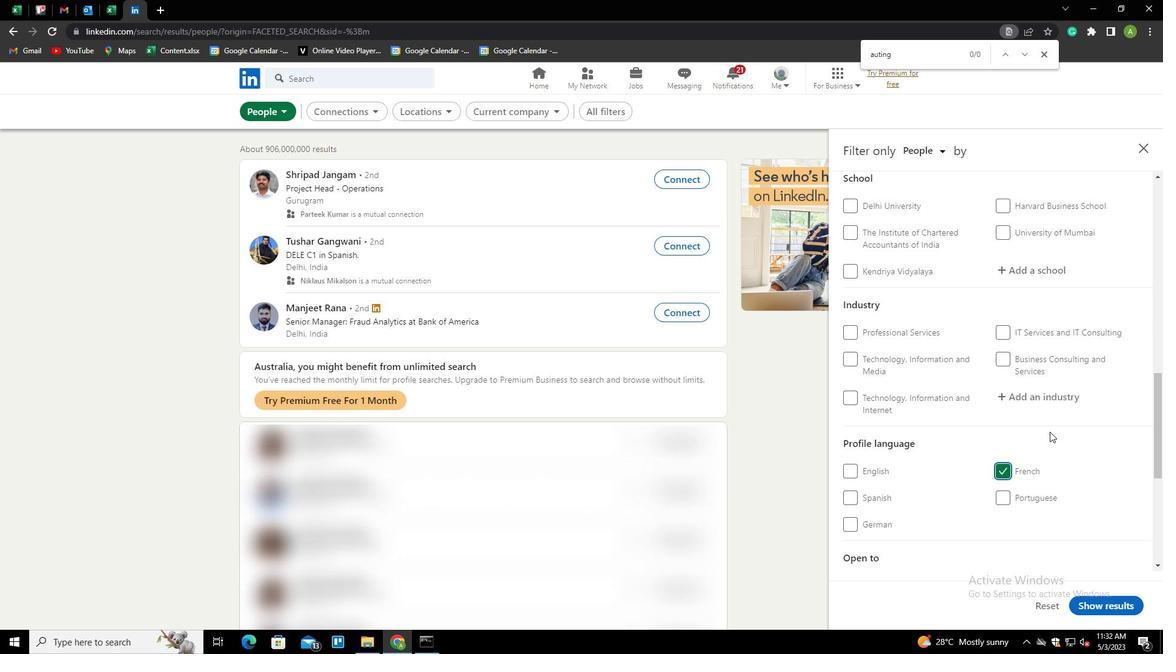
Action: Mouse moved to (1050, 432)
Screenshot: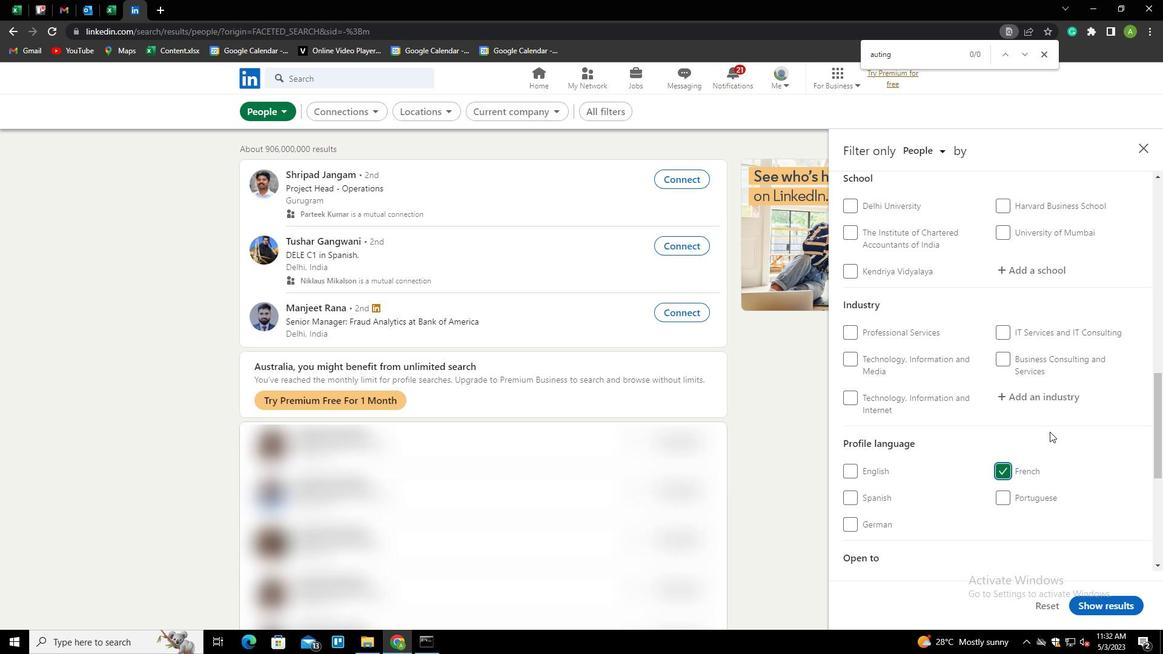 
Action: Mouse scrolled (1050, 432) with delta (0, 0)
Screenshot: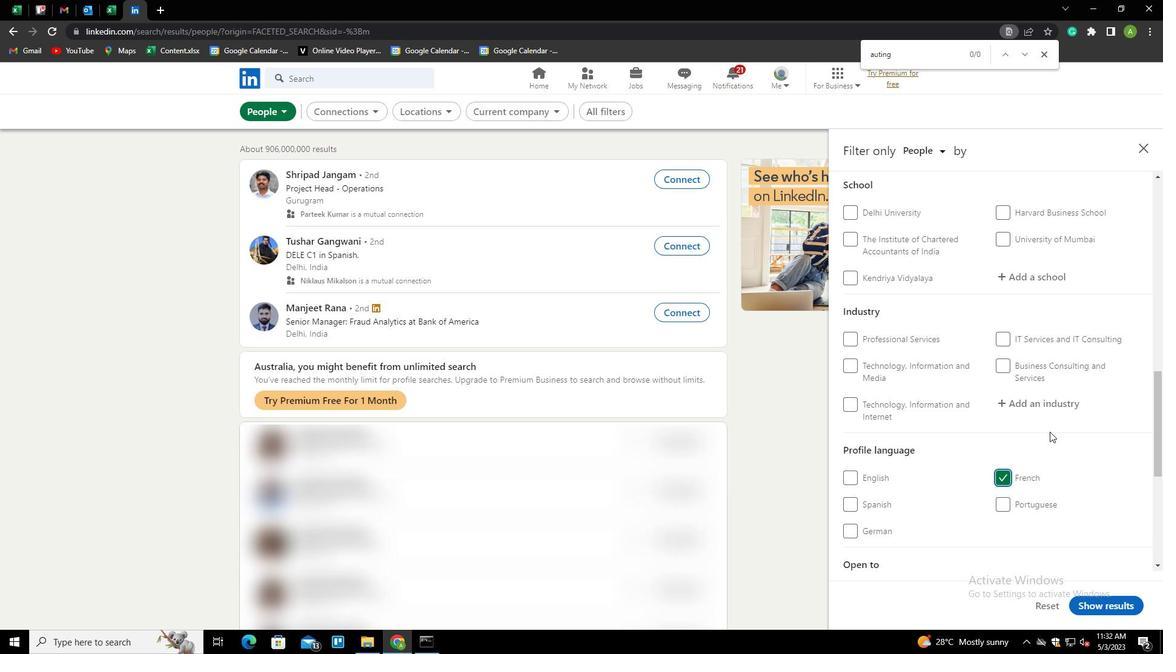 
Action: Mouse scrolled (1050, 432) with delta (0, 0)
Screenshot: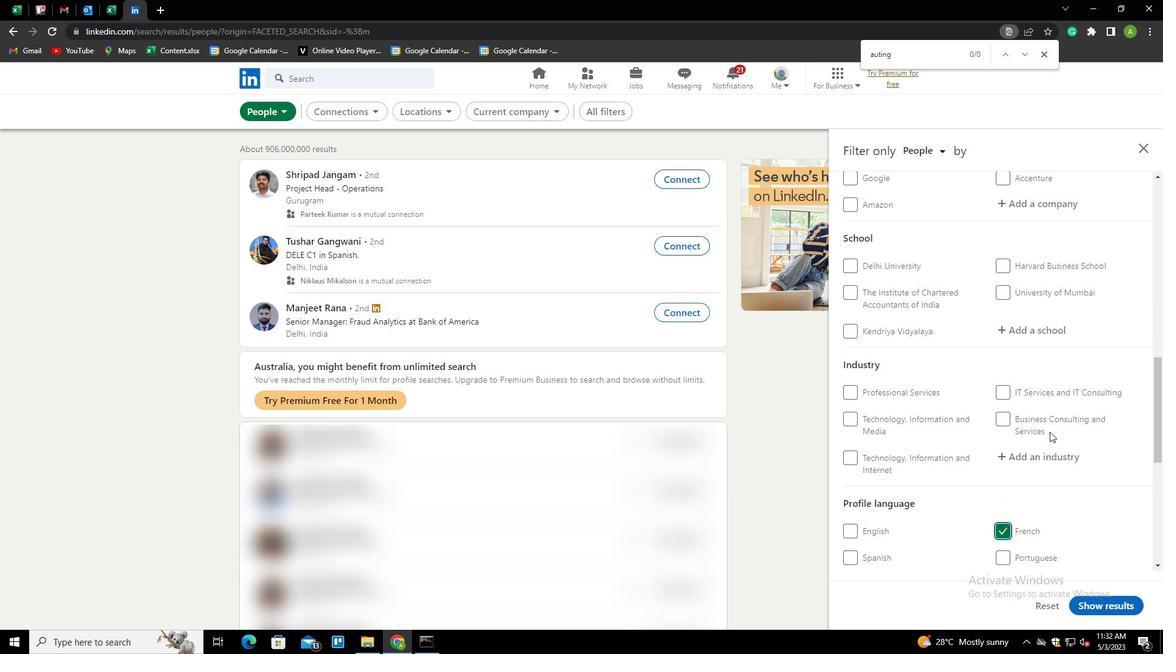 
Action: Mouse scrolled (1050, 432) with delta (0, 0)
Screenshot: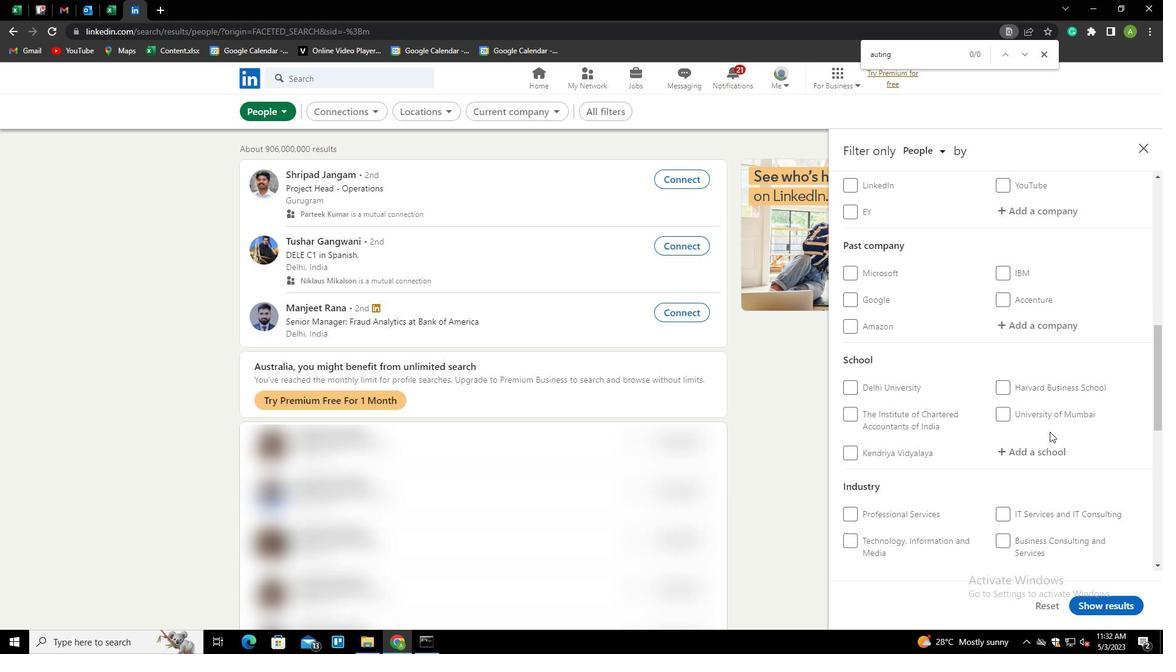 
Action: Mouse scrolled (1050, 432) with delta (0, 0)
Screenshot: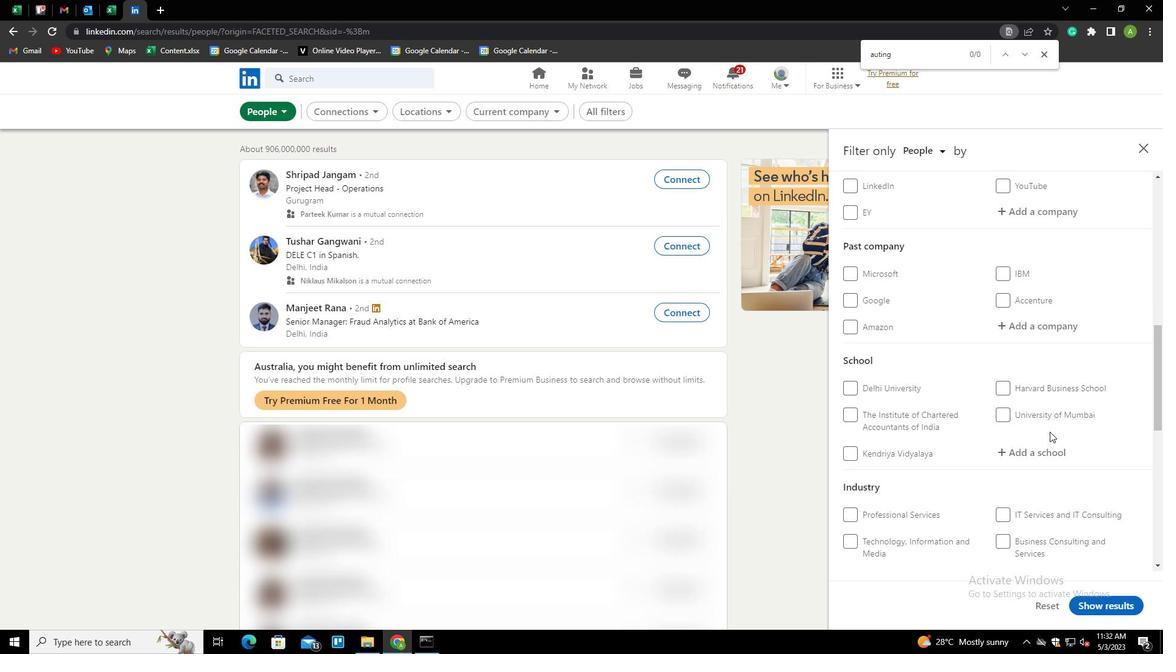 
Action: Mouse moved to (1036, 337)
Screenshot: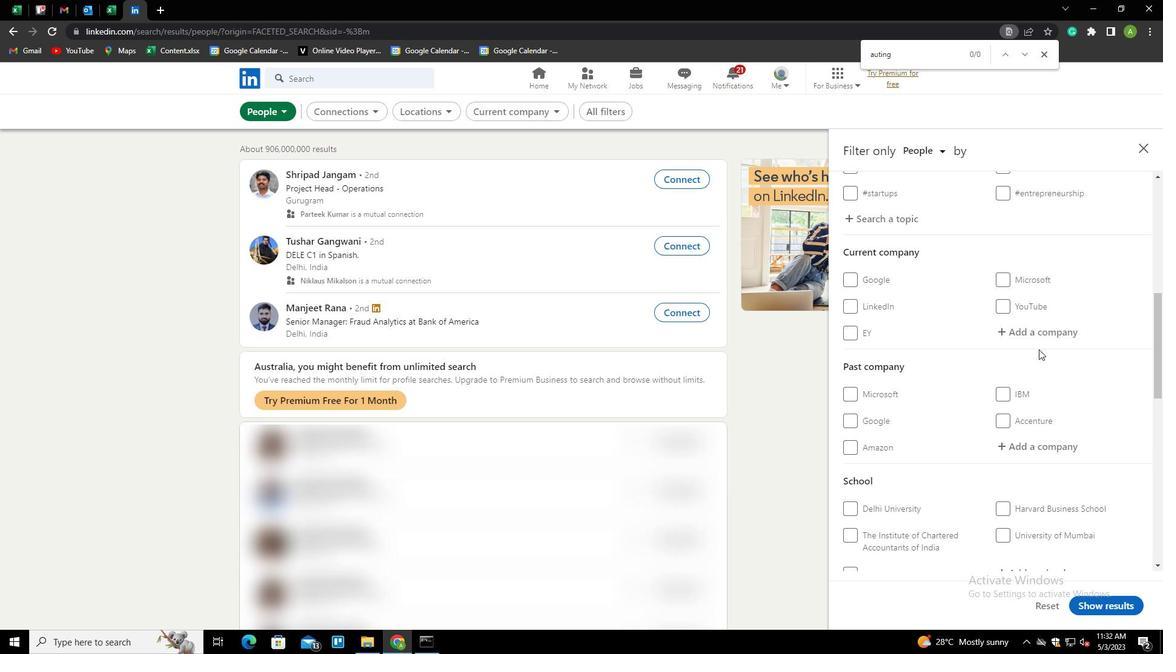 
Action: Mouse pressed left at (1036, 337)
Screenshot: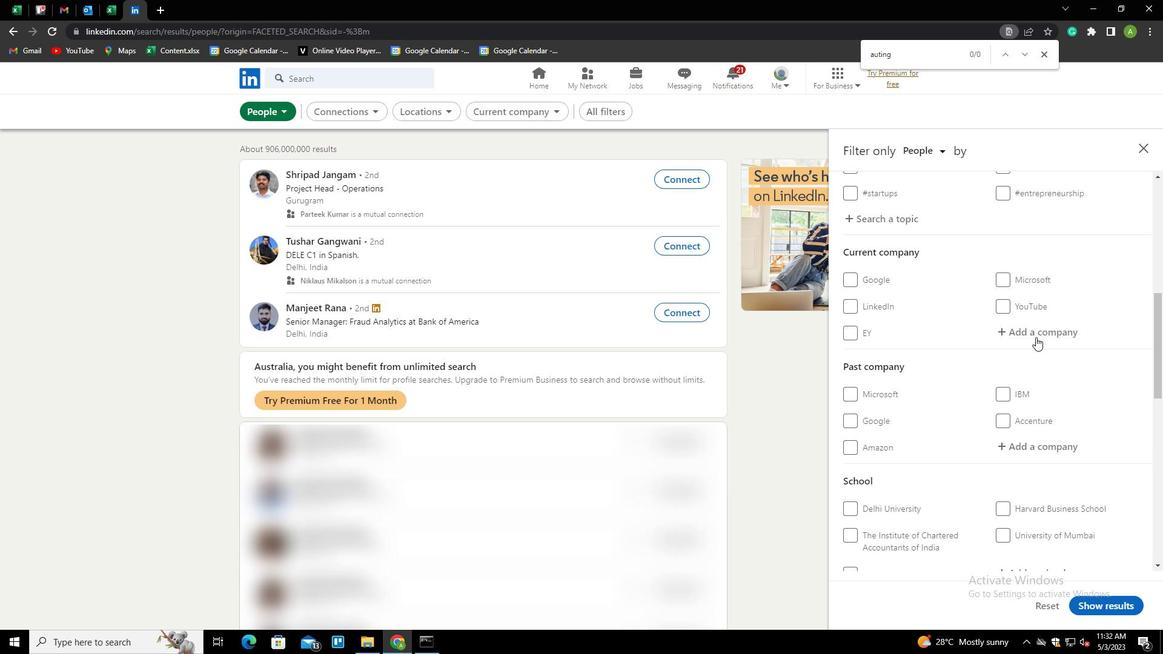 
Action: Key pressed <Key.shift>ENTERPRISE<Key.space><Key.shift>IRELAND<Key.down><Key.enter>
Screenshot: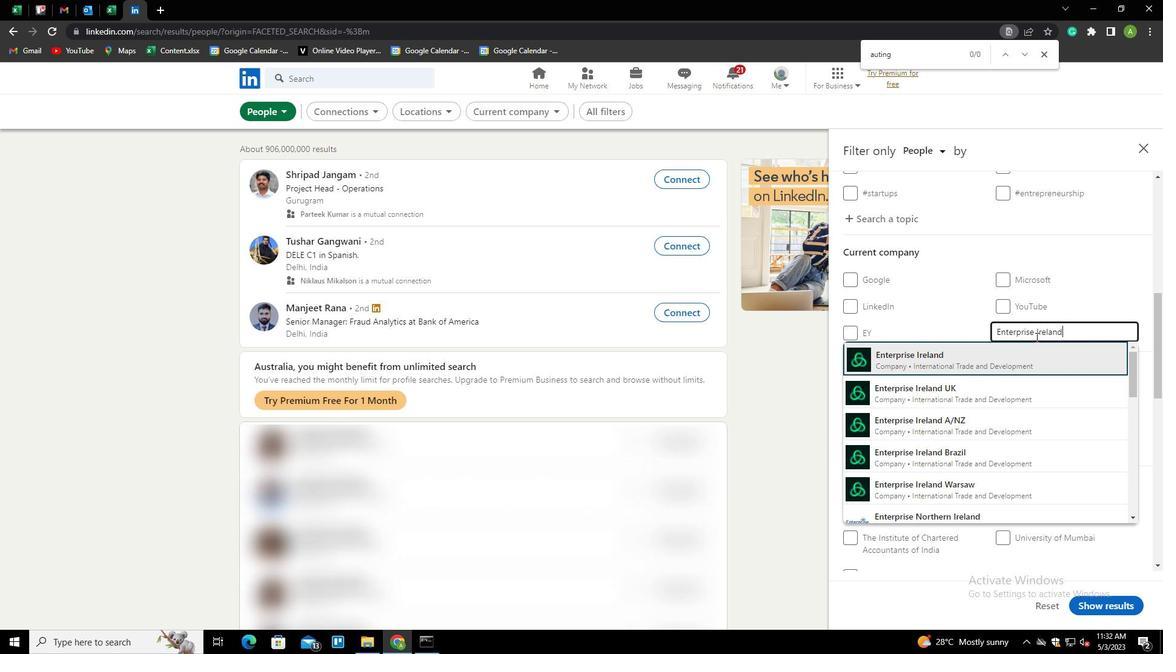 
Action: Mouse scrolled (1036, 336) with delta (0, 0)
Screenshot: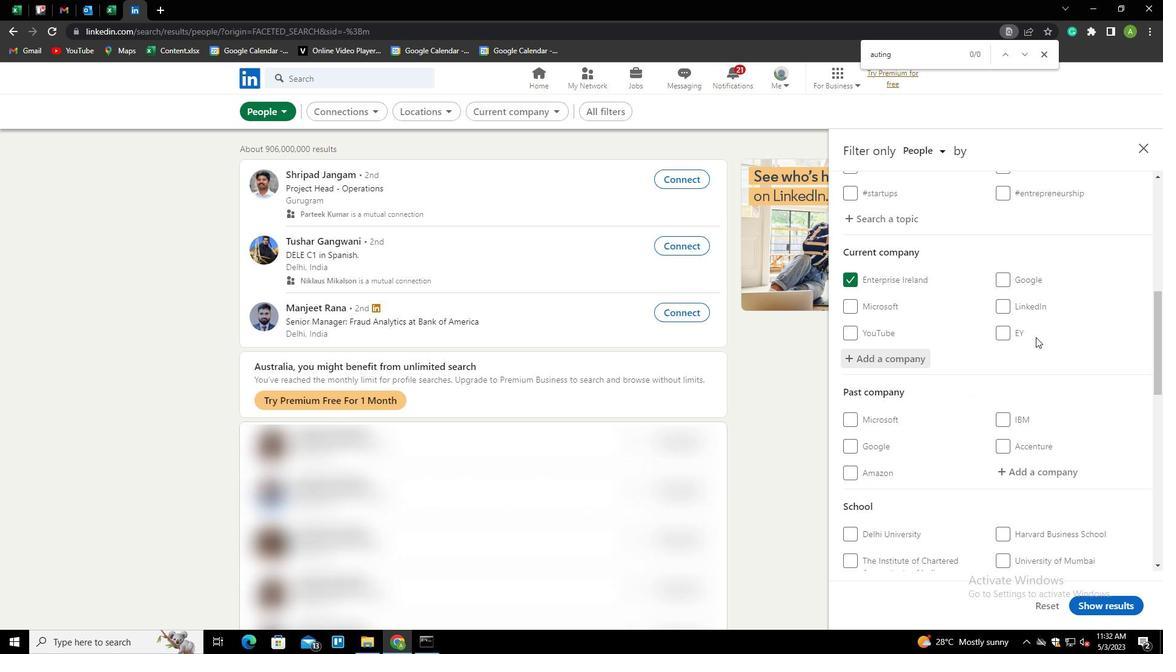 
Action: Mouse scrolled (1036, 336) with delta (0, 0)
Screenshot: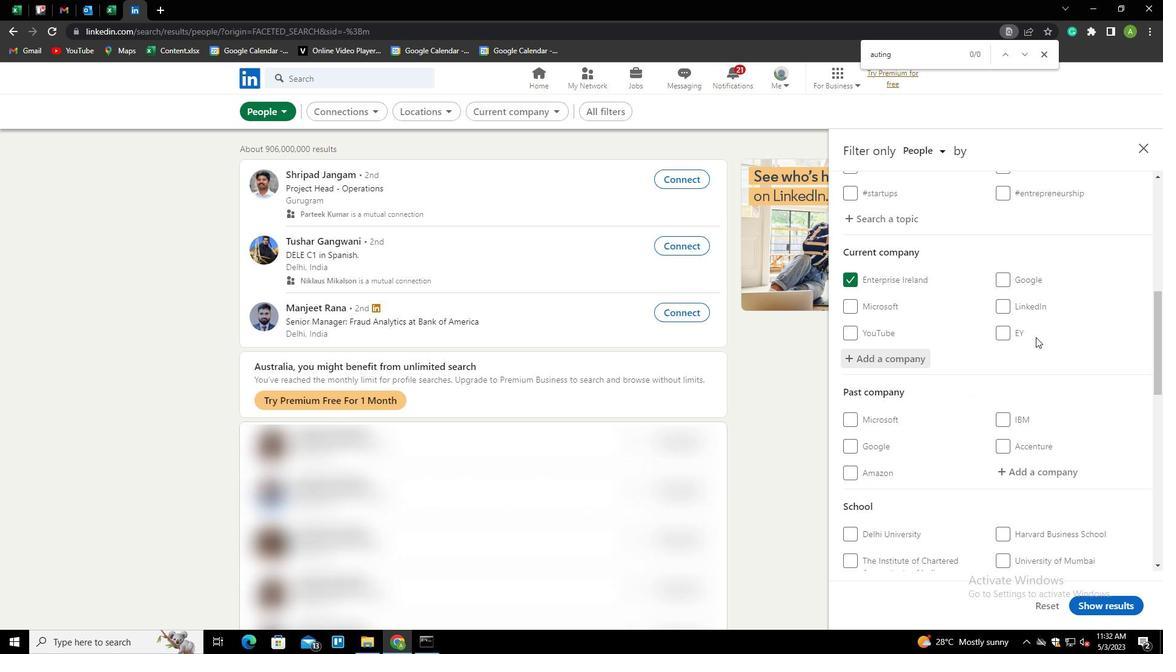 
Action: Mouse scrolled (1036, 336) with delta (0, 0)
Screenshot: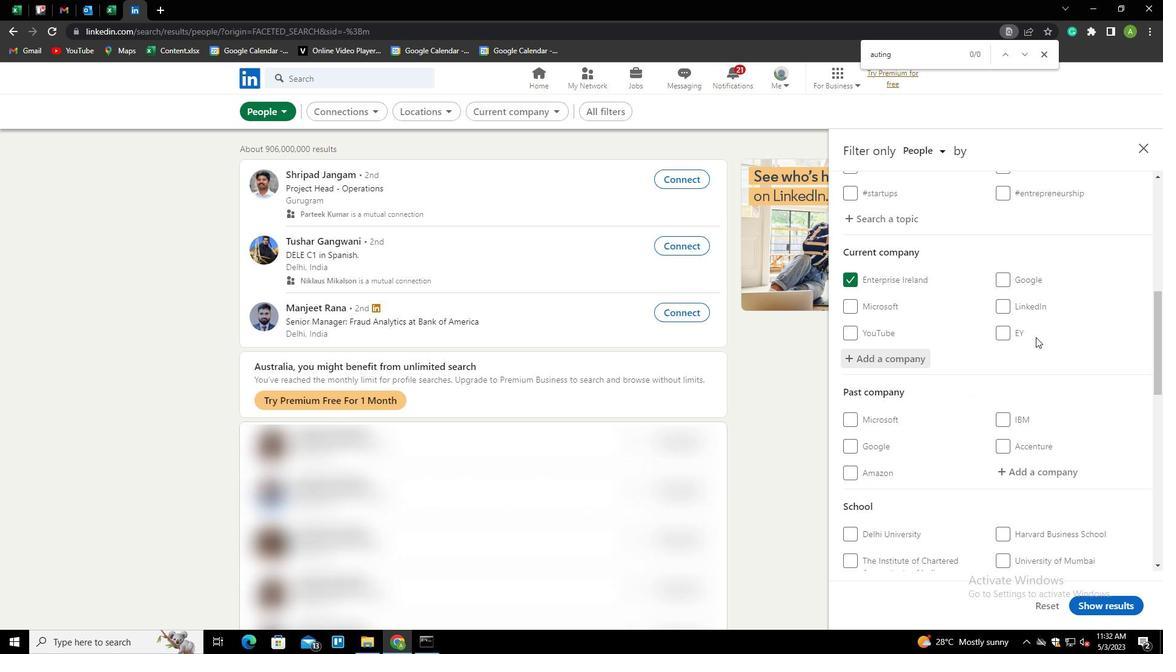 
Action: Mouse scrolled (1036, 336) with delta (0, 0)
Screenshot: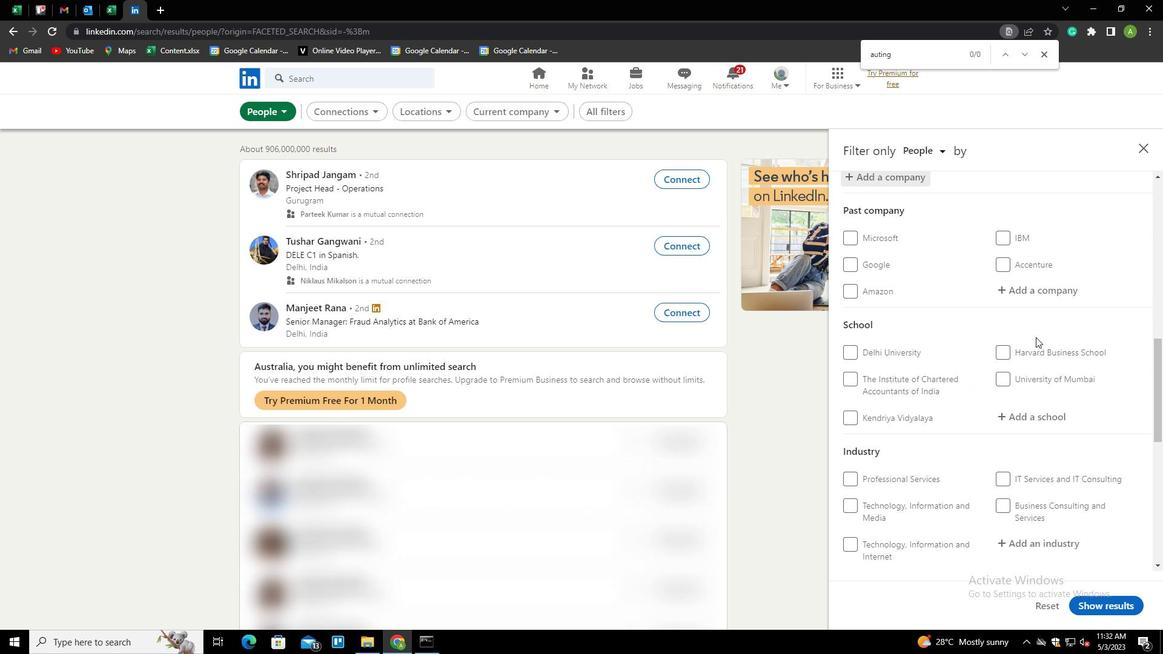 
Action: Mouse scrolled (1036, 336) with delta (0, 0)
Screenshot: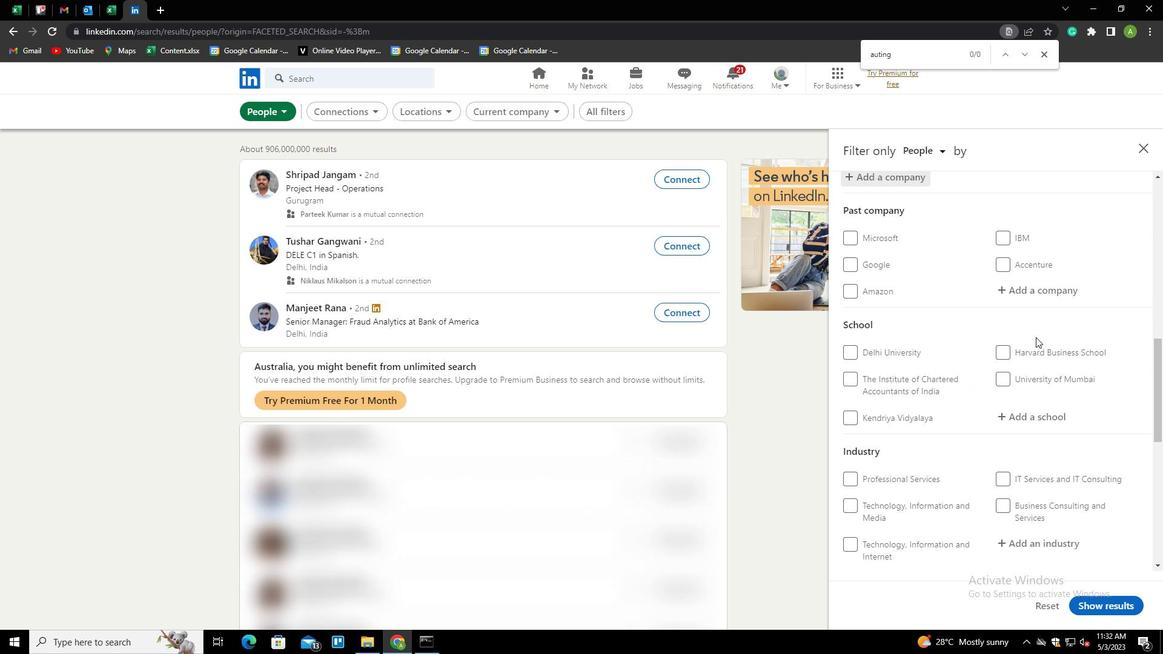 
Action: Mouse moved to (1030, 356)
Screenshot: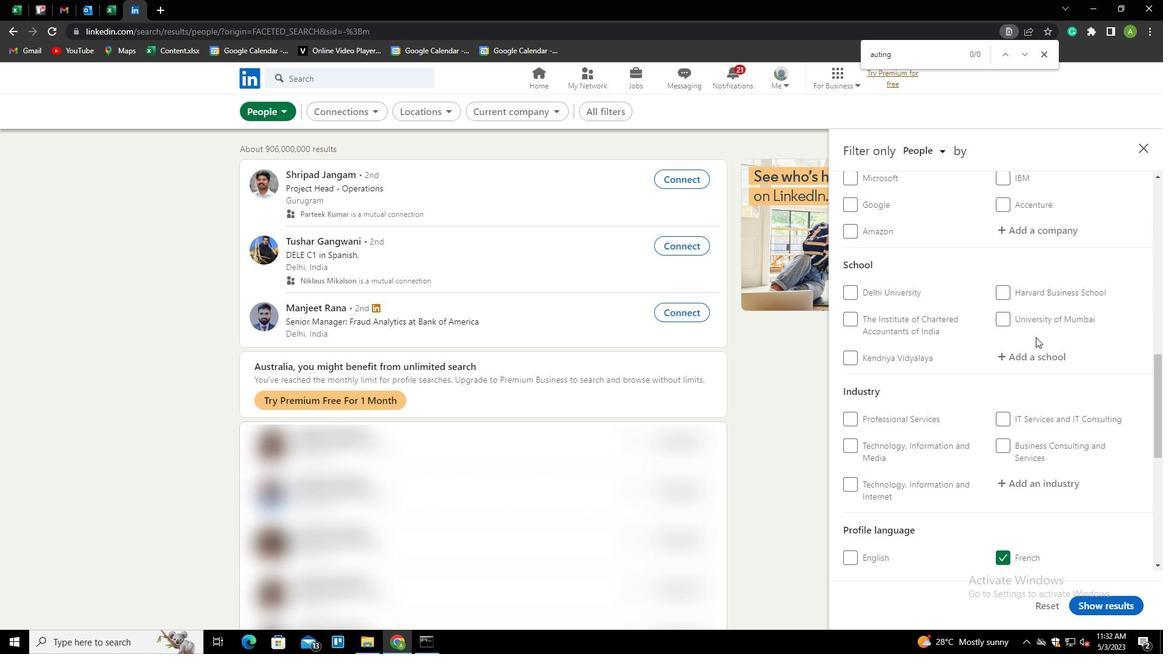 
Action: Key pressed <Key.shift>
Screenshot: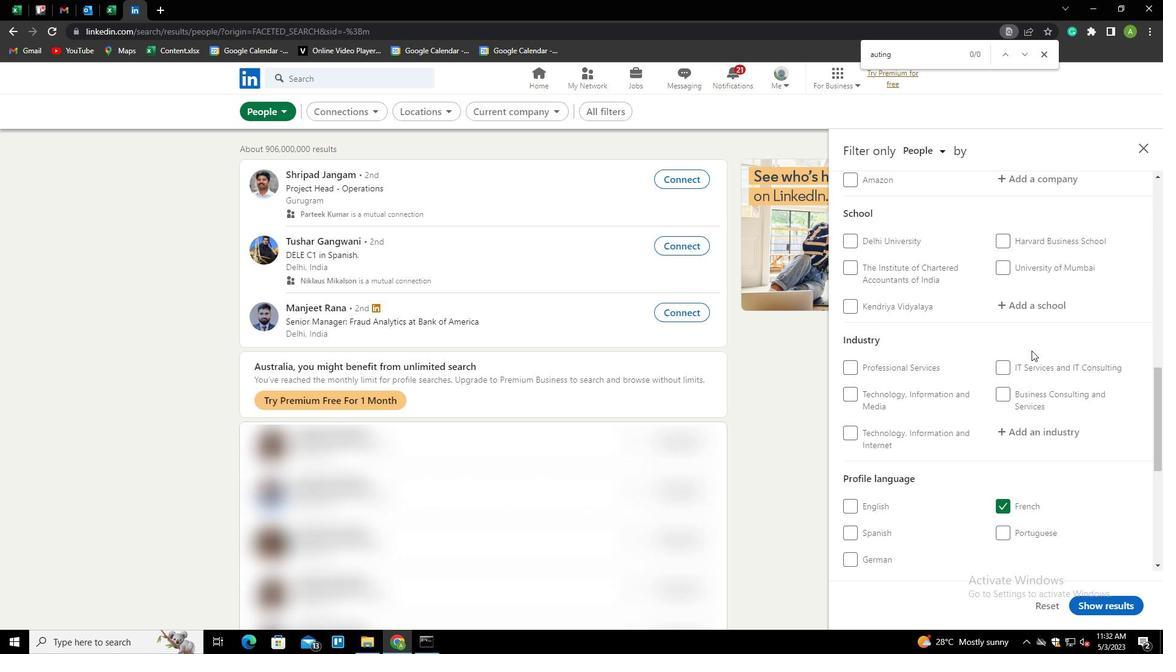 
Action: Mouse moved to (1020, 298)
Screenshot: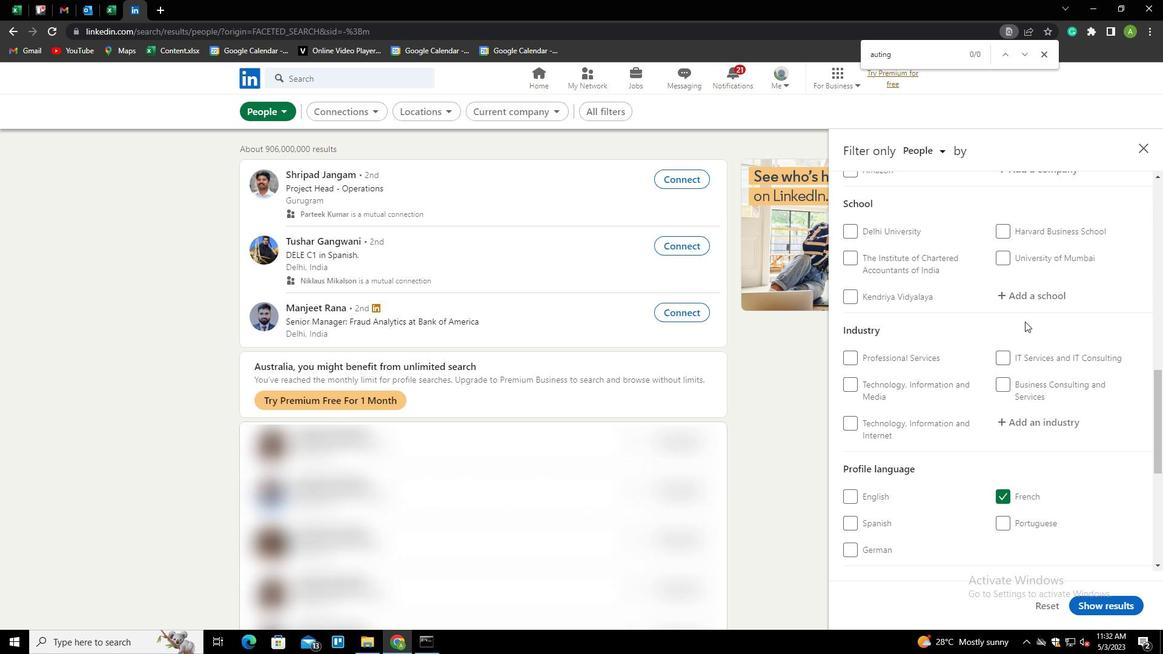 
Action: Key pressed <Key.shift>
Screenshot: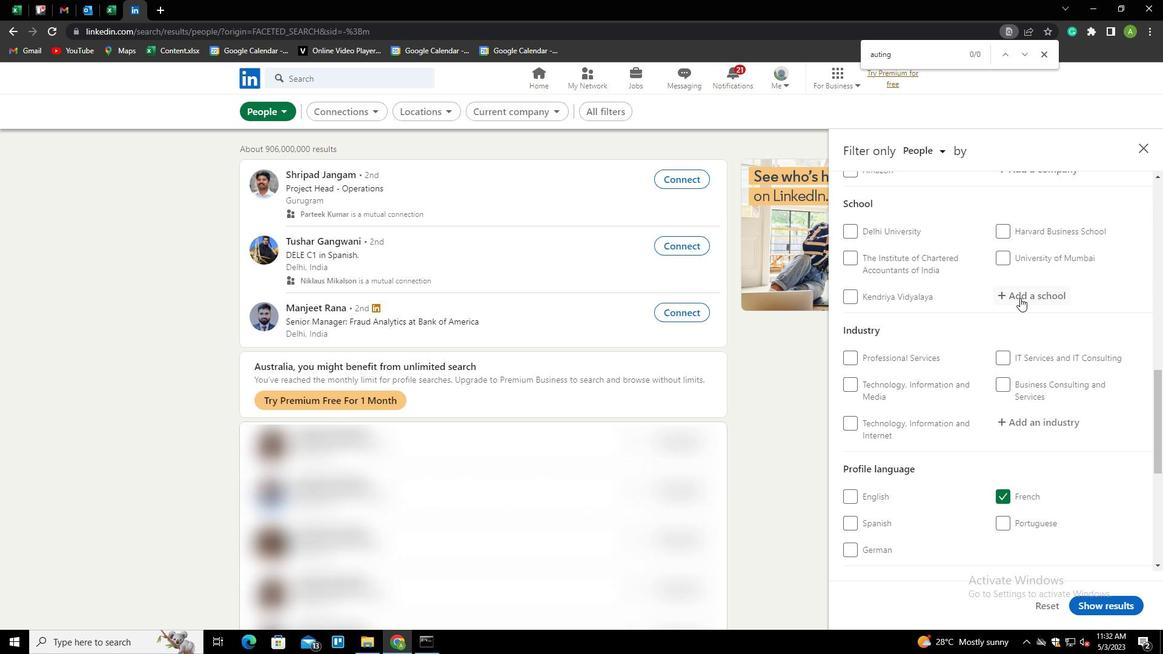 
Action: Mouse pressed left at (1020, 298)
Screenshot: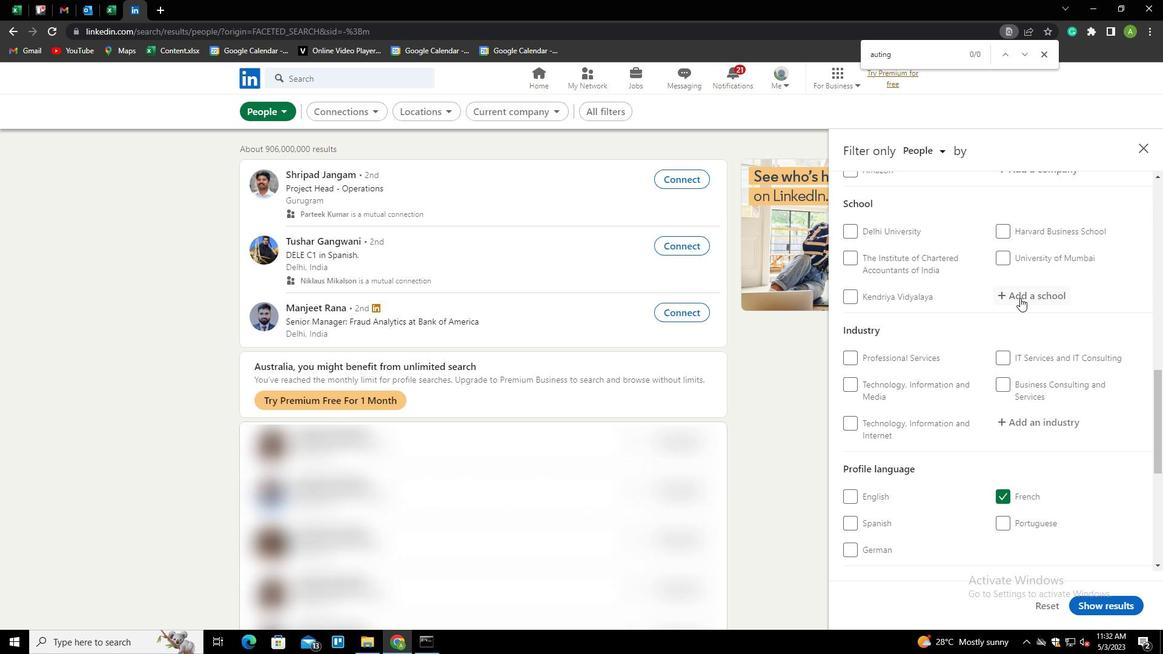 
Action: Key pressed <Key.shift><Key.shift><Key.shift><Key.shift><Key.shift><Key.shift><Key.shift><Key.shift><Key.shift><Key.shift><Key.shift><Key.shift>SRI<Key.space><Key.shift><Key.shift><Key.shift><Key.shift><Key.shift><Key.shift><Key.shift><Key.shift><Key.shift><Key.shift><Key.shift><Key.shift><Key.shift>VENKATESWARW<Key.space><Key.shift><Key.shift><Key.shift><Key.shift><Key.shift><Key.shift><Key.shift>COLLEGE<Key.left><Key.left><Key.left><Key.left><Key.left><Key.left><Key.left><Key.left><Key.backspace>A<Key.end><Key.down><Key.down><Key.down><Key.down><Key.down><Key.down><Key.enter>
Screenshot: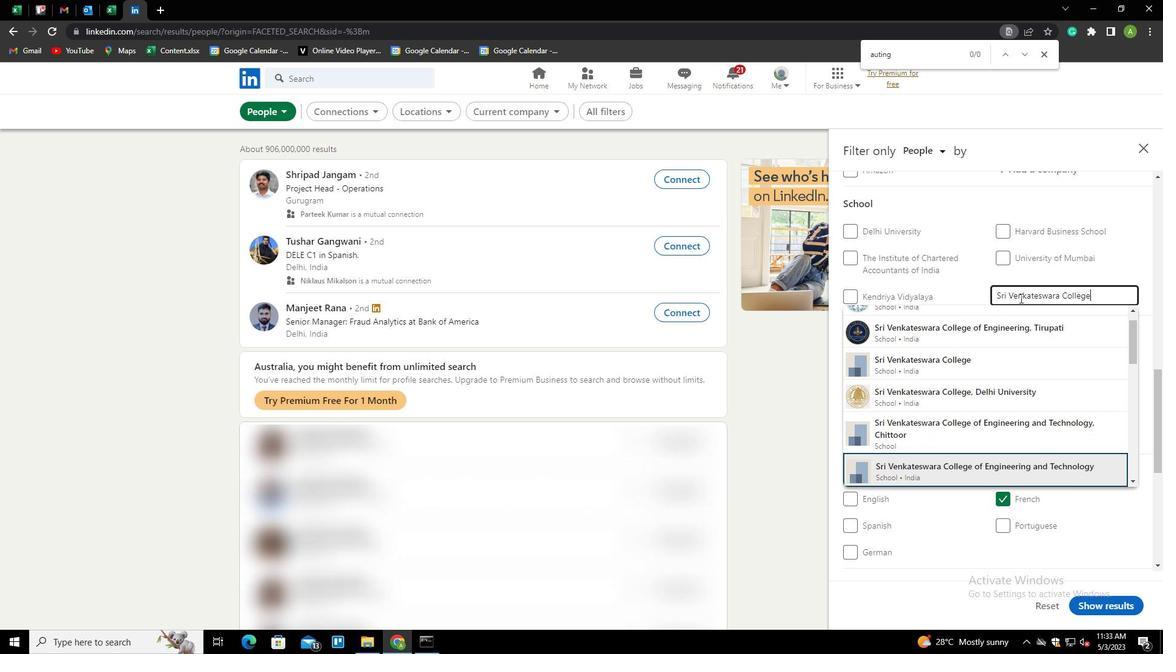 
Action: Mouse scrolled (1020, 297) with delta (0, 0)
Screenshot: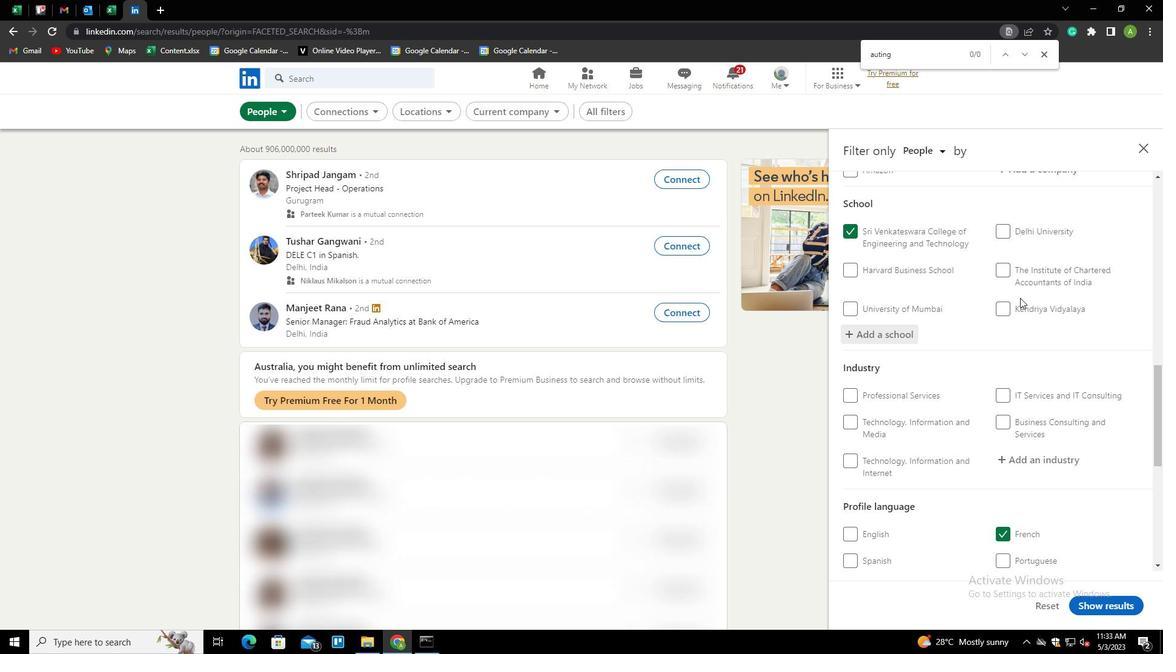 
Action: Mouse scrolled (1020, 297) with delta (0, 0)
Screenshot: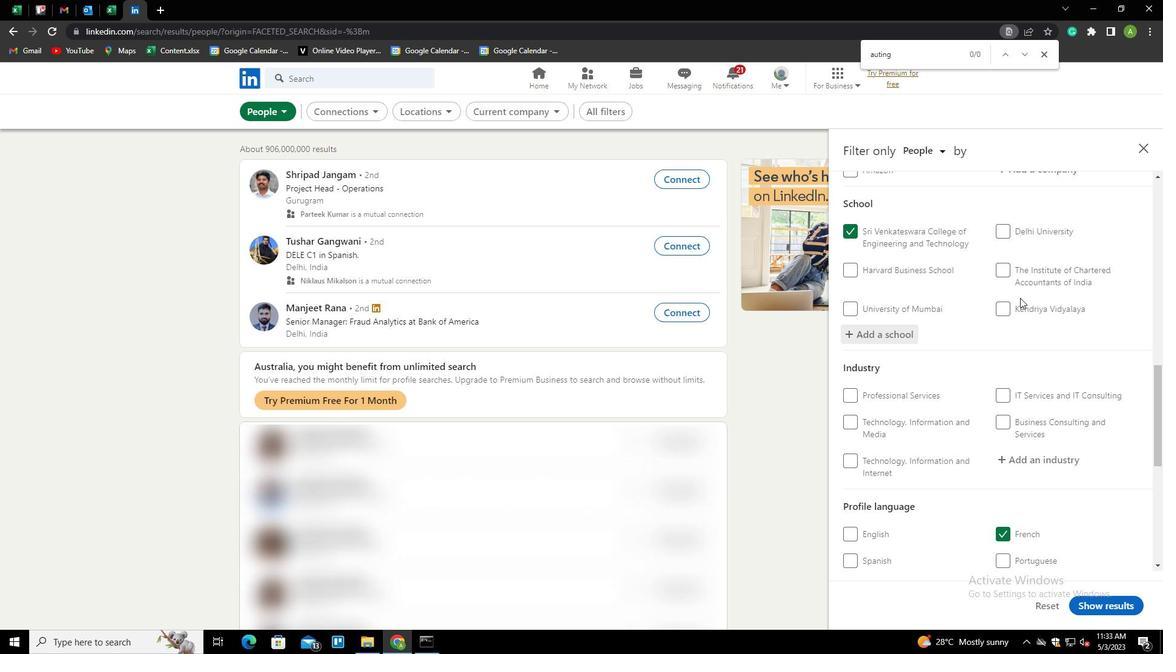 
Action: Mouse scrolled (1020, 297) with delta (0, 0)
Screenshot: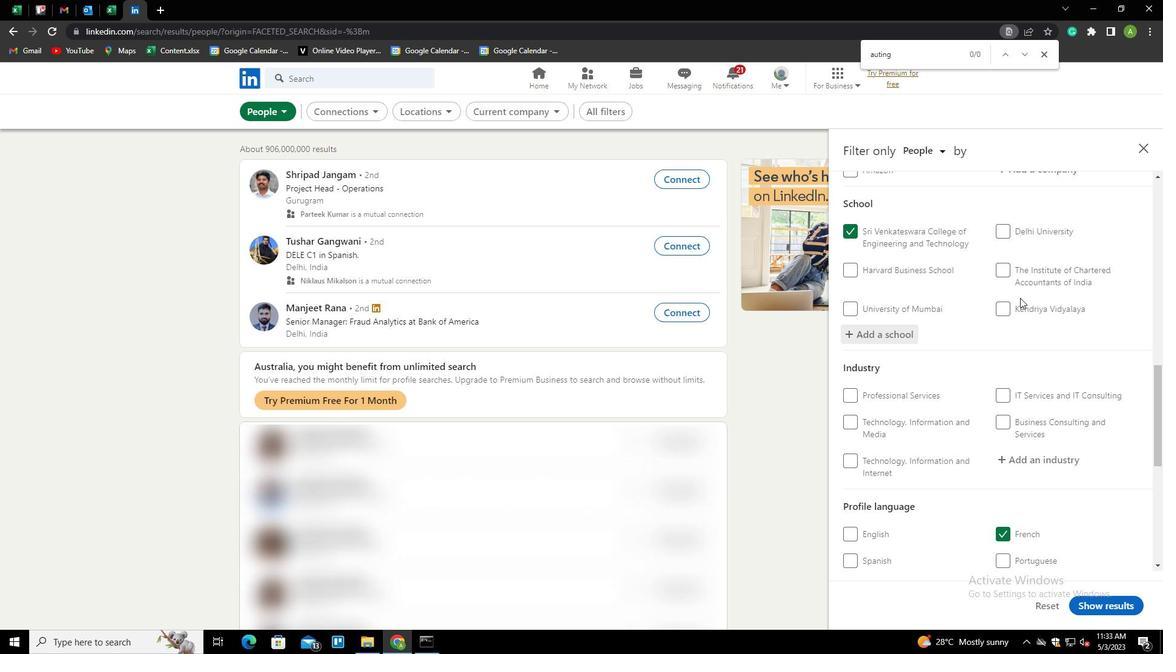 
Action: Mouse moved to (1021, 279)
Screenshot: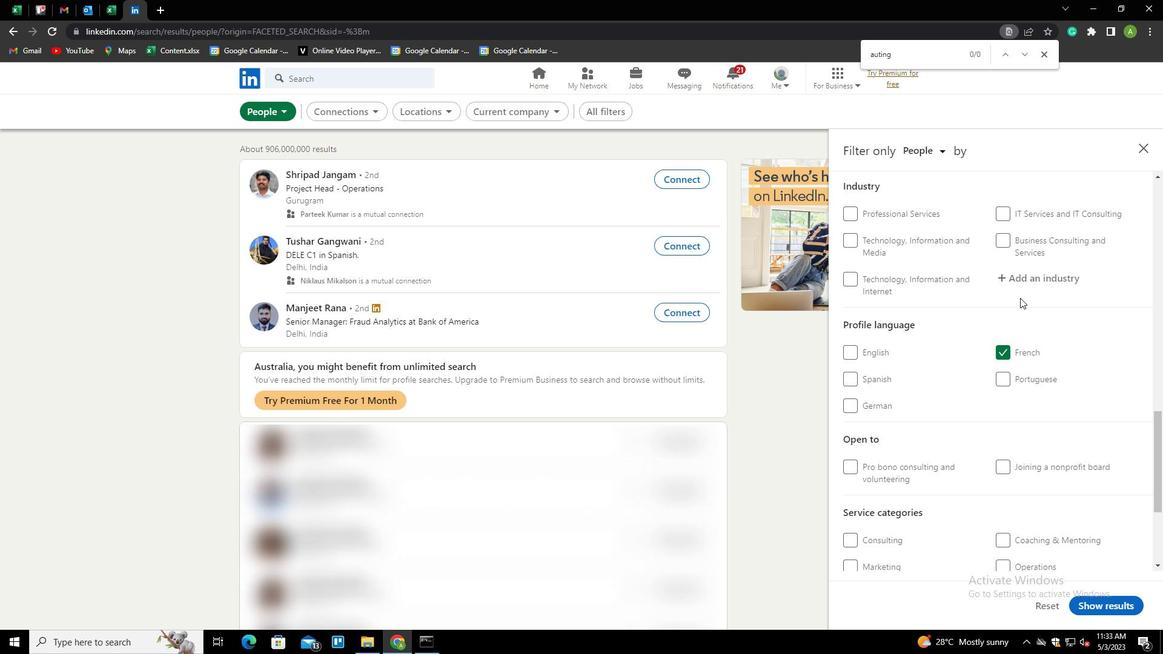
Action: Mouse pressed left at (1021, 279)
Screenshot: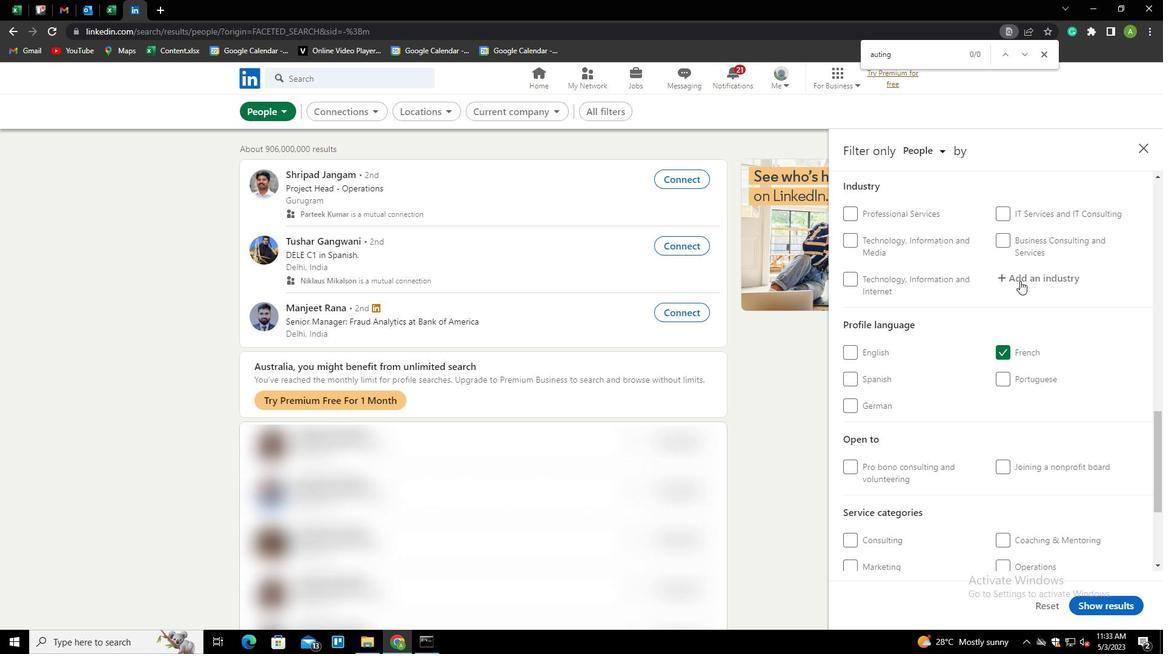 
Action: Key pressed <Key.shift>ALTERNATIVE<Key.space><Key.shift>DISPUTE<Key.down><Key.enter>
Screenshot: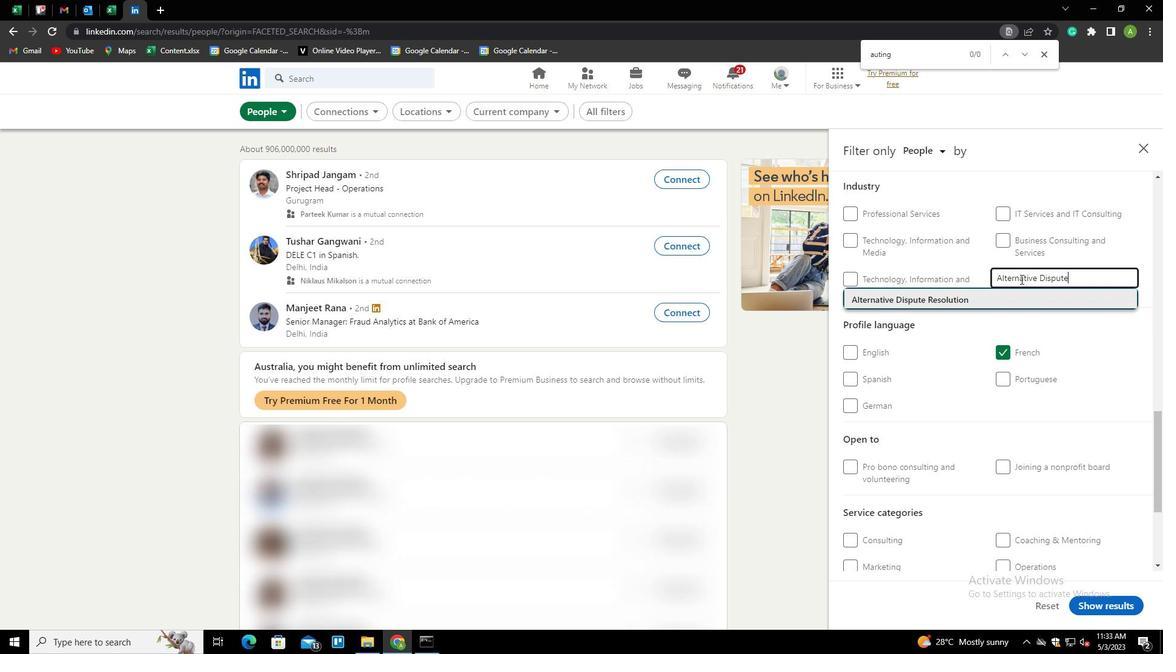 
Action: Mouse moved to (1012, 283)
Screenshot: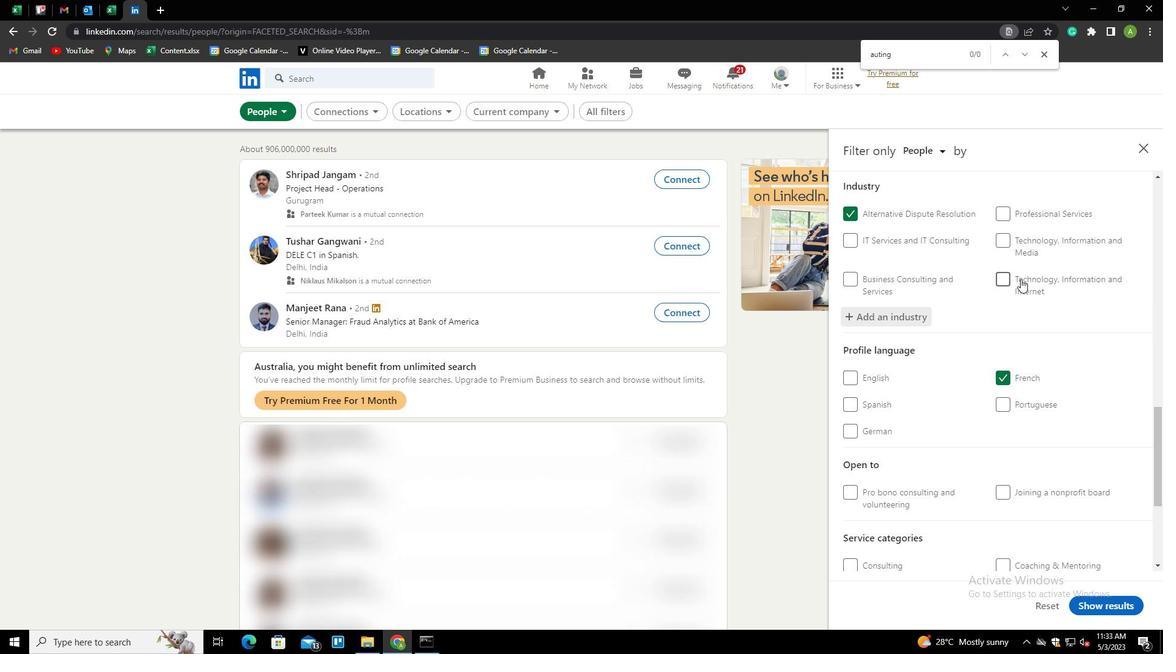 
Action: Mouse scrolled (1012, 283) with delta (0, 0)
Screenshot: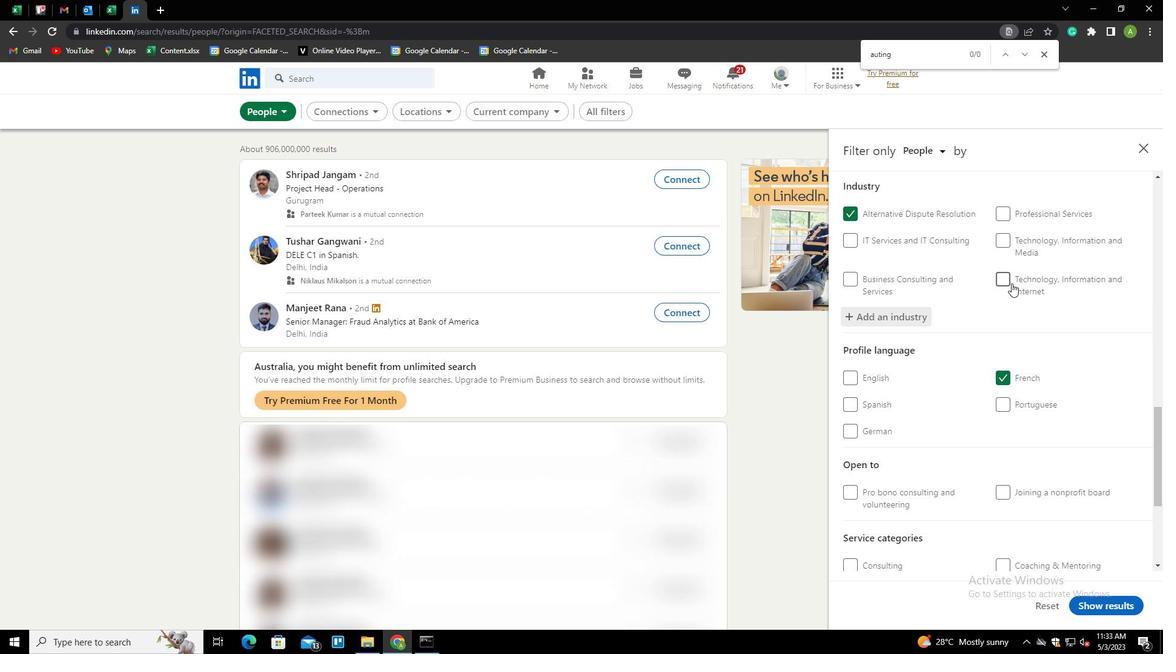 
Action: Mouse scrolled (1012, 283) with delta (0, 0)
Screenshot: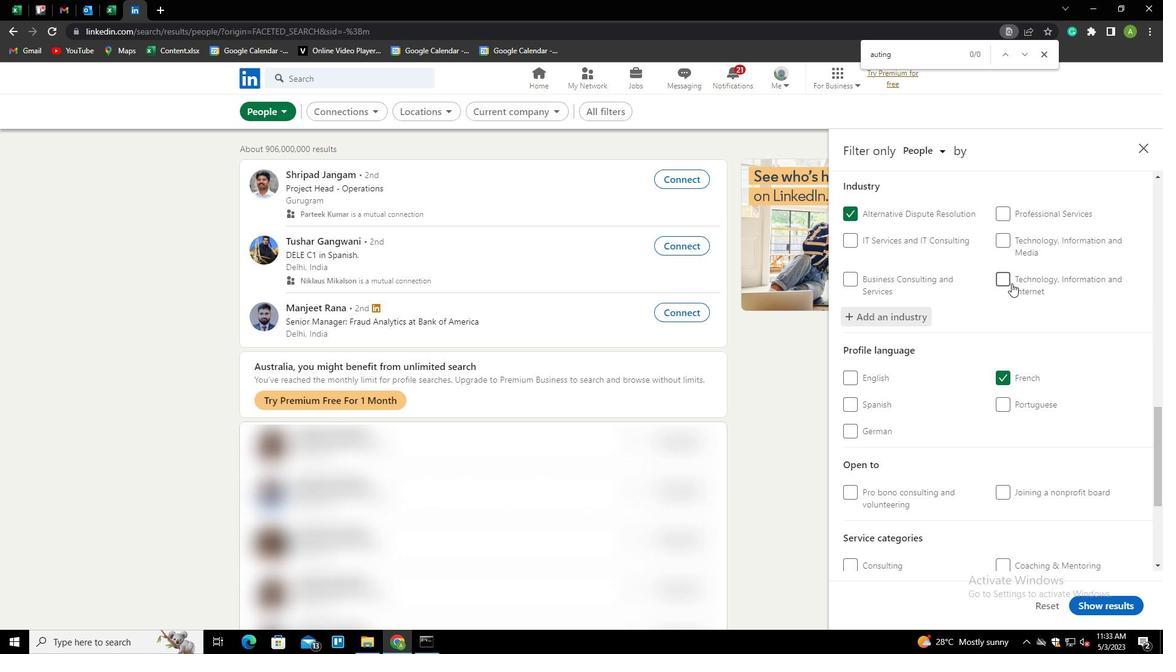 
Action: Mouse scrolled (1012, 283) with delta (0, 0)
Screenshot: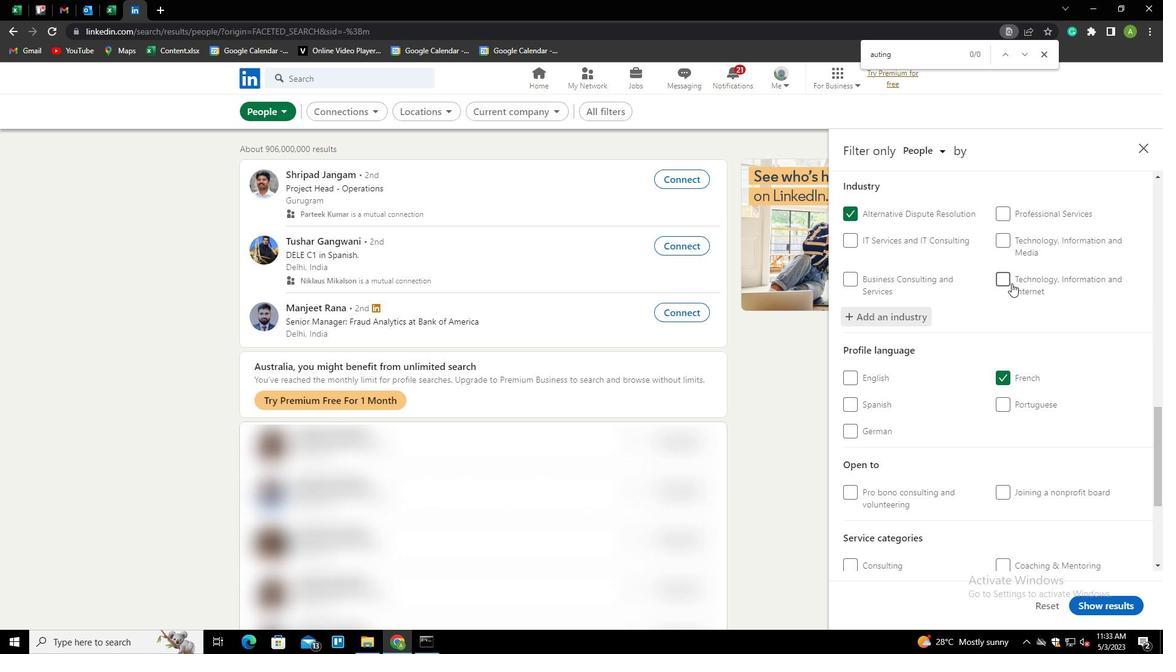 
Action: Mouse scrolled (1012, 283) with delta (0, 0)
Screenshot: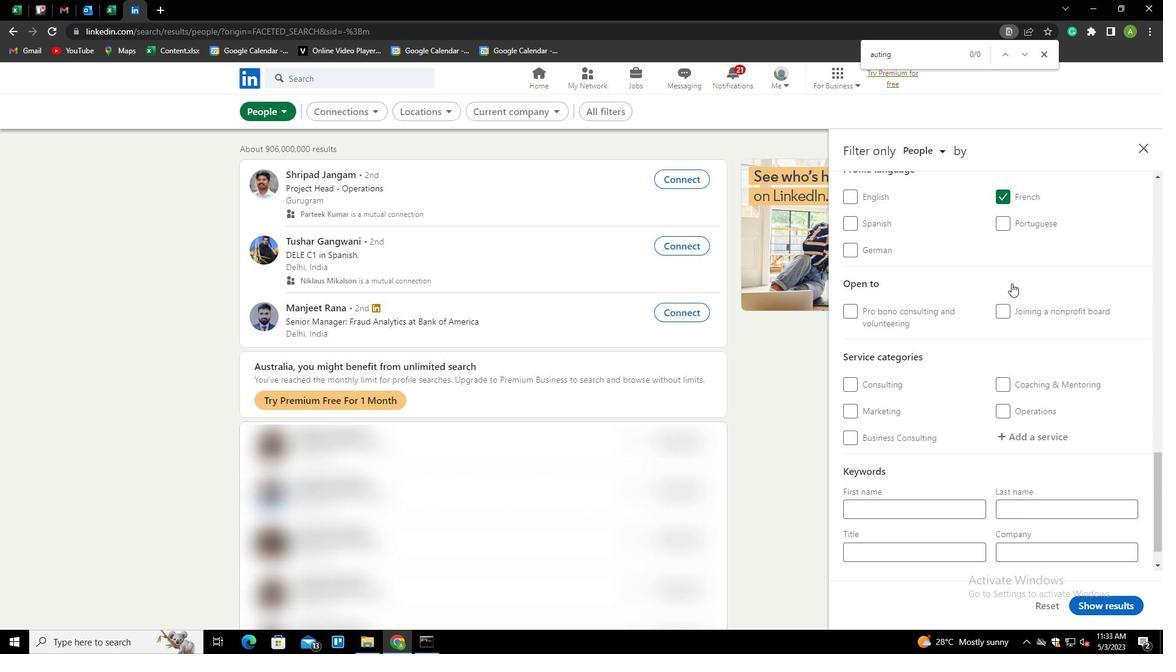 
Action: Mouse scrolled (1012, 283) with delta (0, 0)
Screenshot: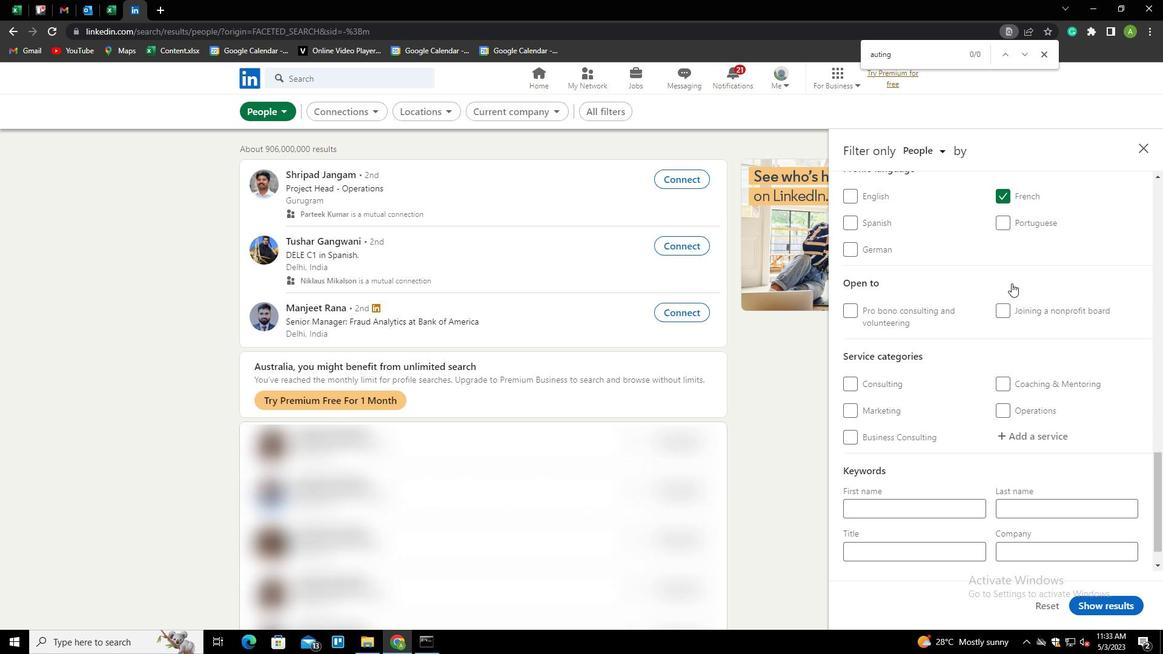 
Action: Mouse moved to (1034, 401)
Screenshot: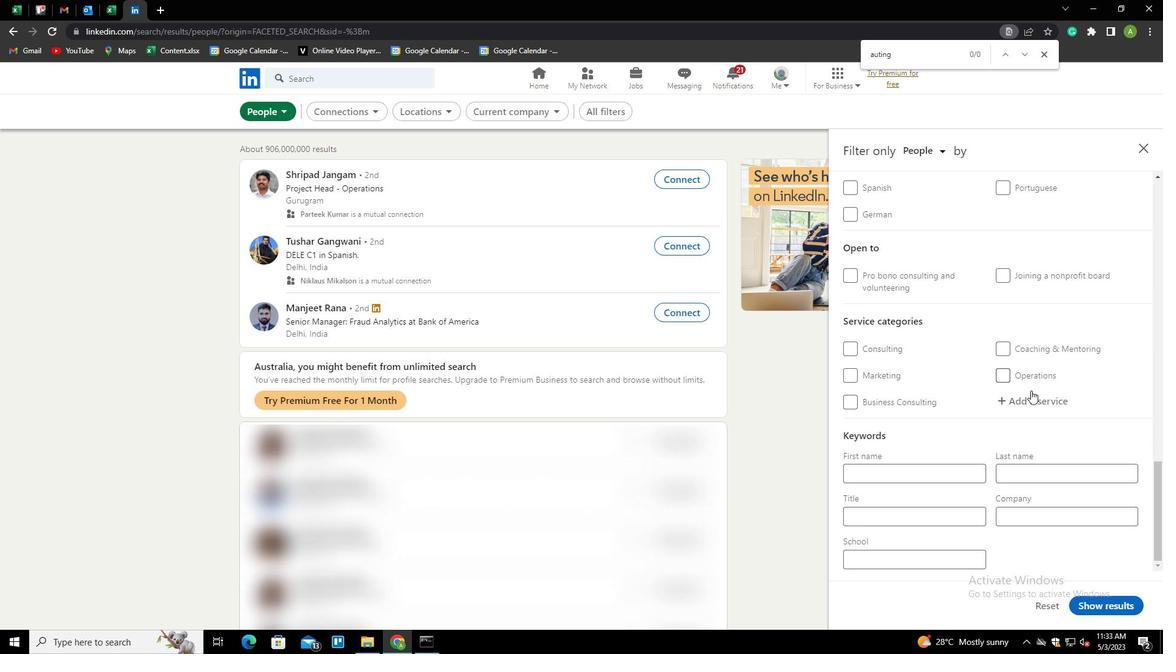 
Action: Mouse pressed left at (1034, 401)
Screenshot: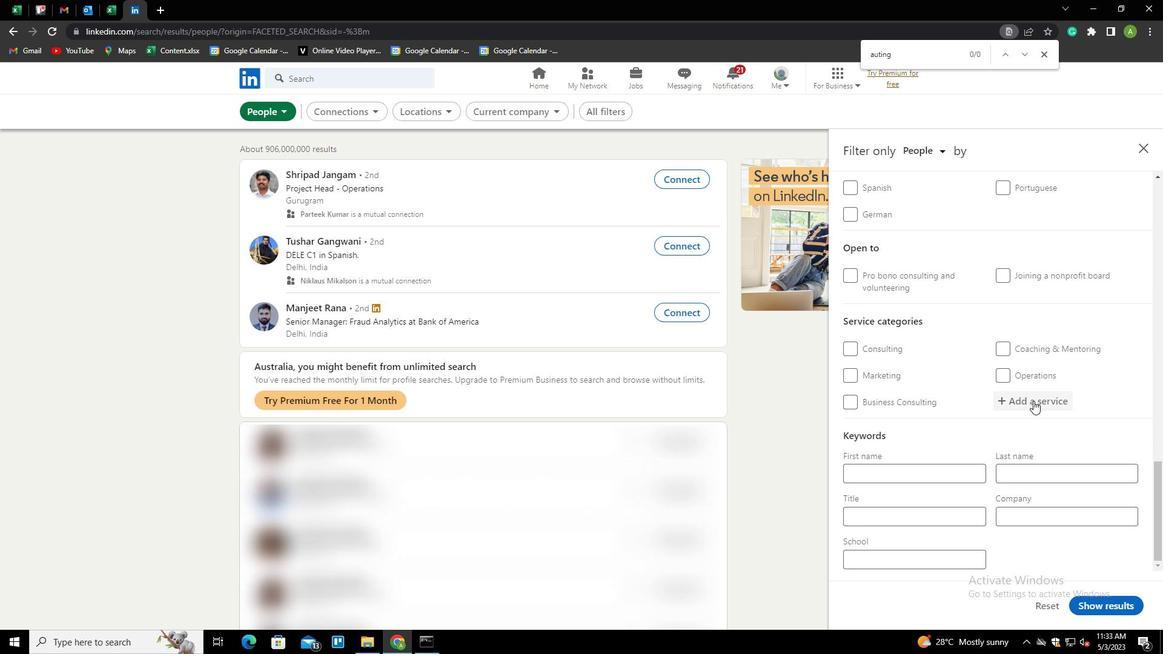 
Action: Mouse moved to (1036, 399)
Screenshot: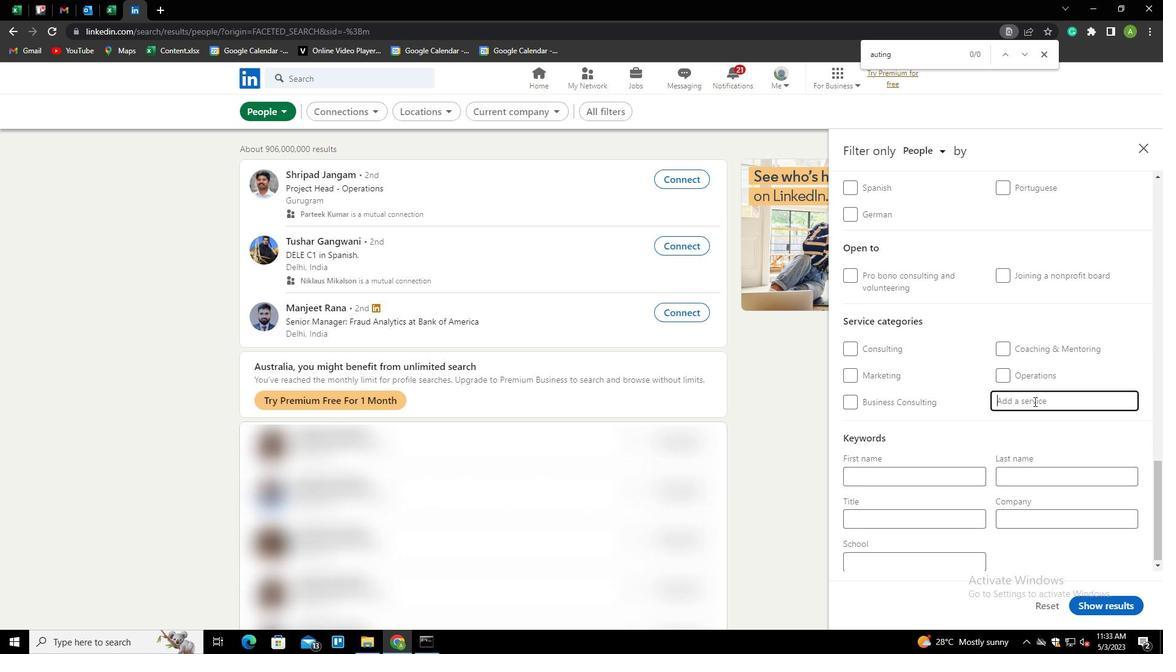 
Action: Mouse pressed left at (1036, 399)
Screenshot: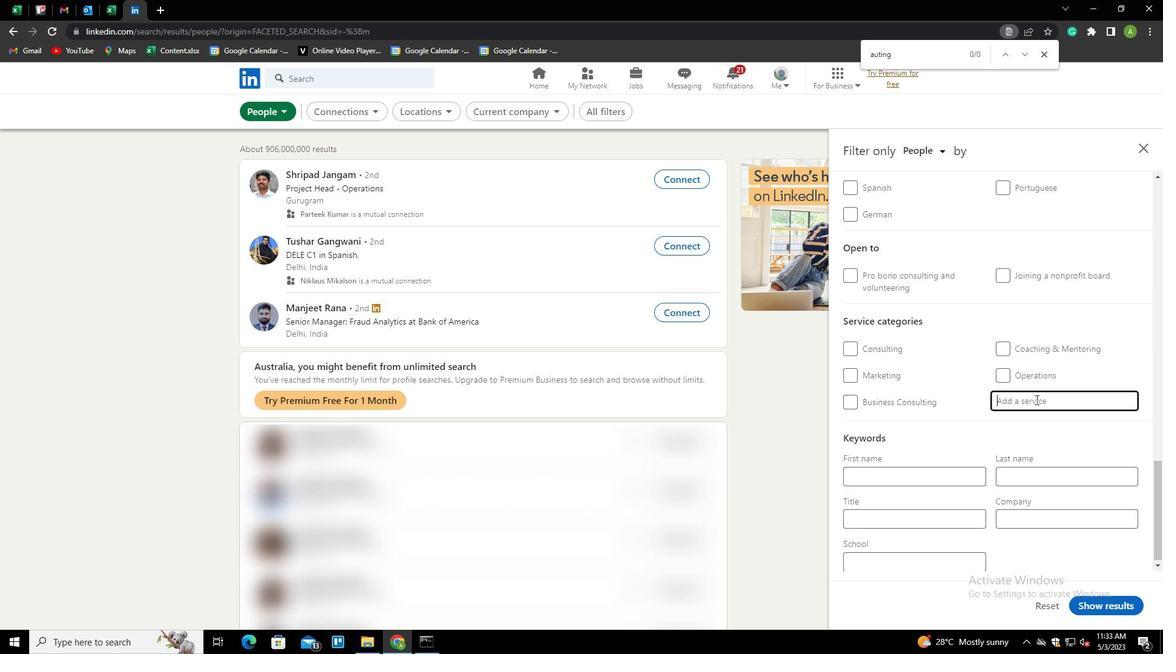 
Action: Key pressed <Key.shift><Key.shift><Key.shift><Key.shift><Key.shift>SOFR<Key.backspace>TWARE<Key.space><Key.shift>TESTING<Key.down><Key.enter>
Screenshot: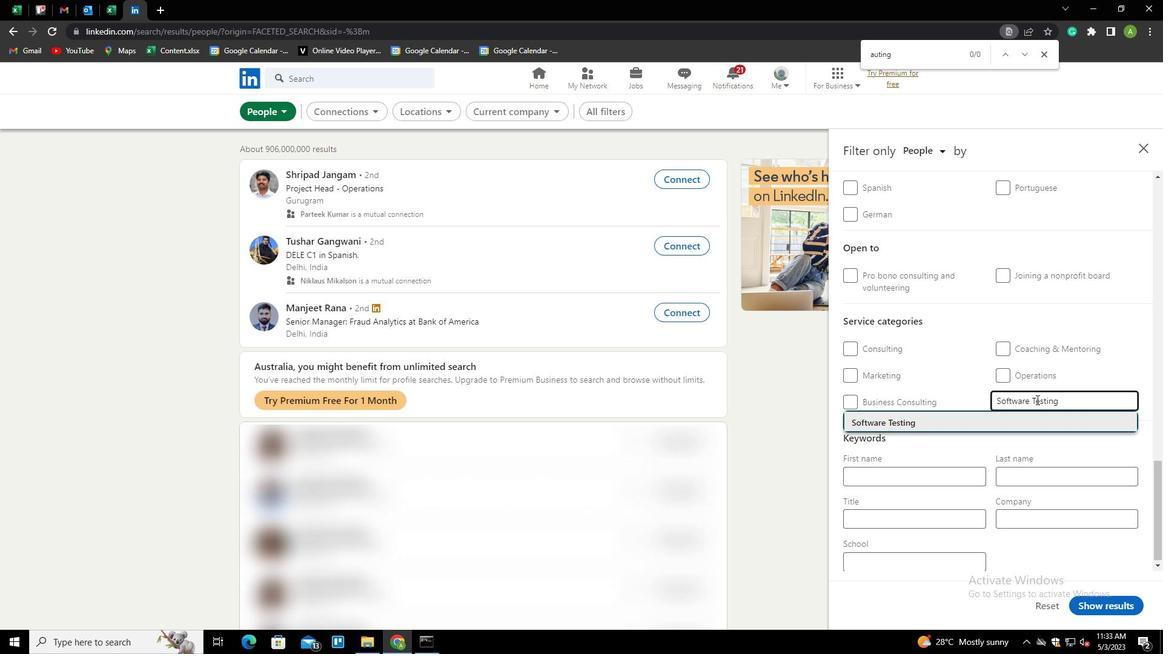 
Action: Mouse scrolled (1036, 399) with delta (0, 0)
Screenshot: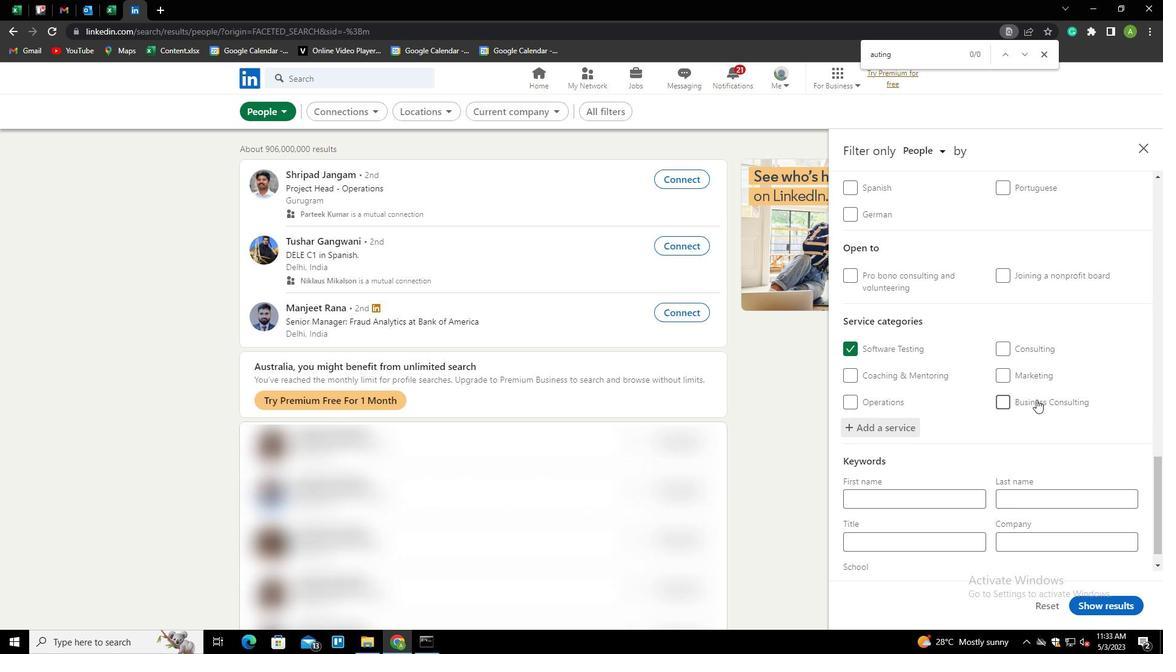 
Action: Mouse scrolled (1036, 399) with delta (0, 0)
Screenshot: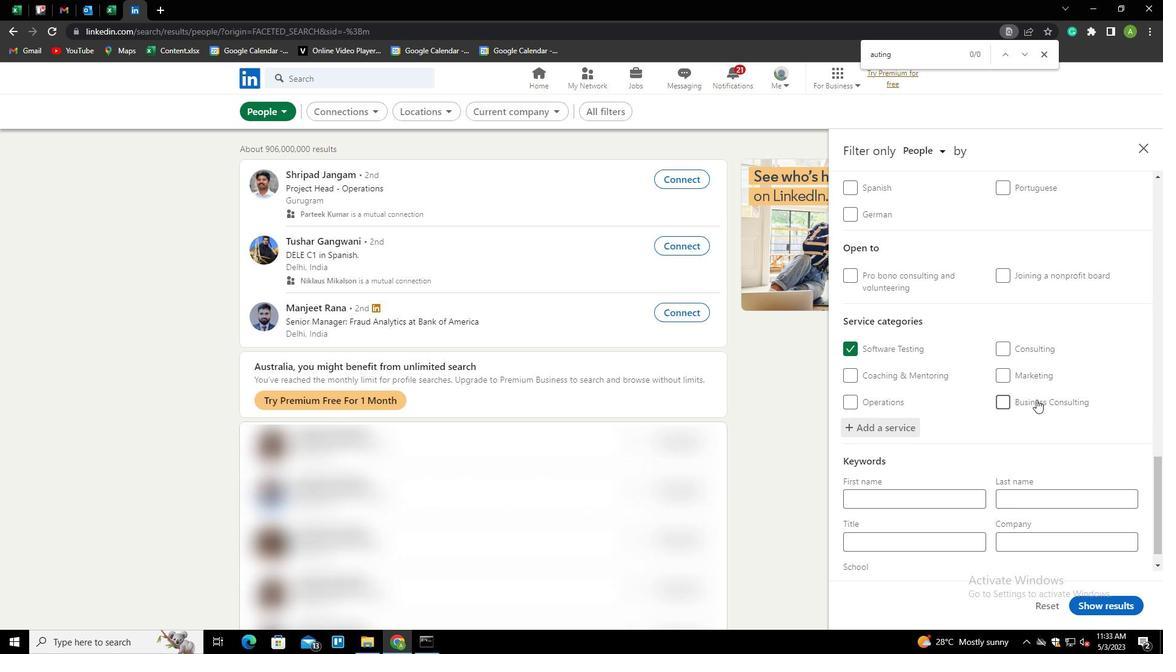 
Action: Mouse scrolled (1036, 399) with delta (0, 0)
Screenshot: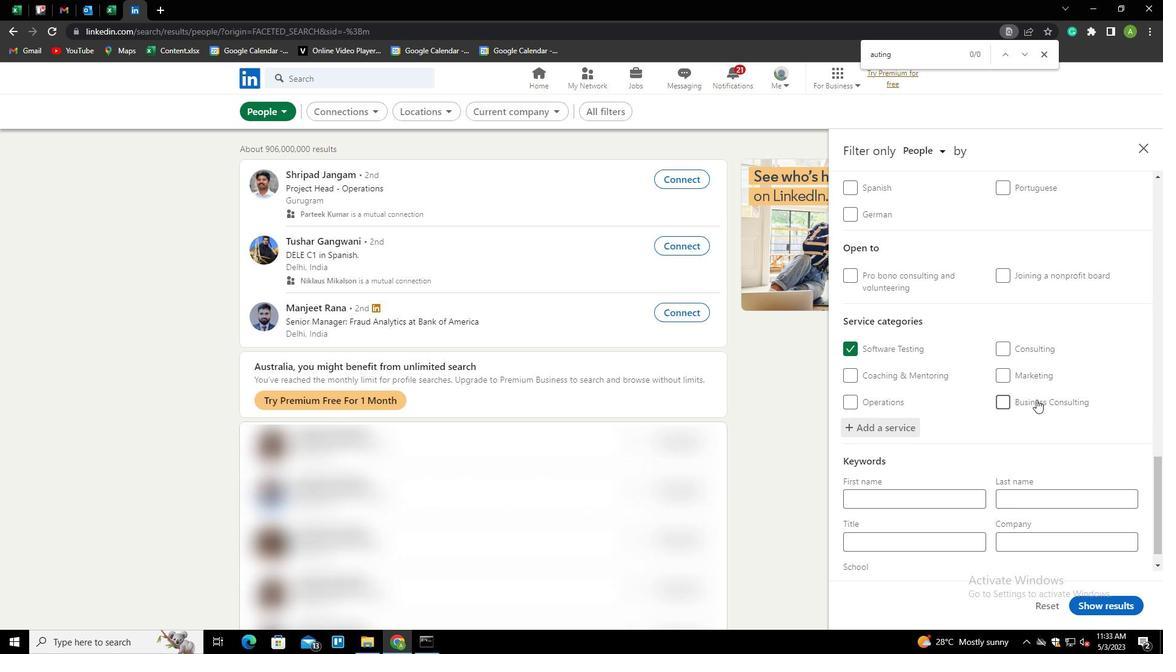 
Action: Mouse scrolled (1036, 399) with delta (0, 0)
Screenshot: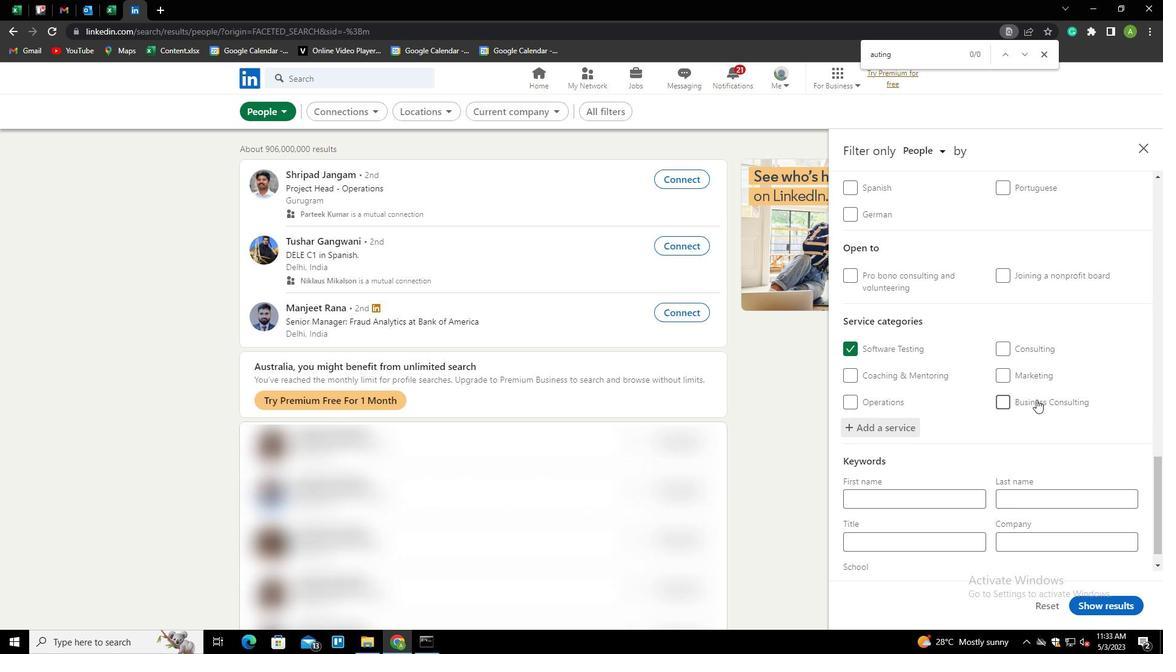 
Action: Mouse scrolled (1036, 399) with delta (0, 0)
Screenshot: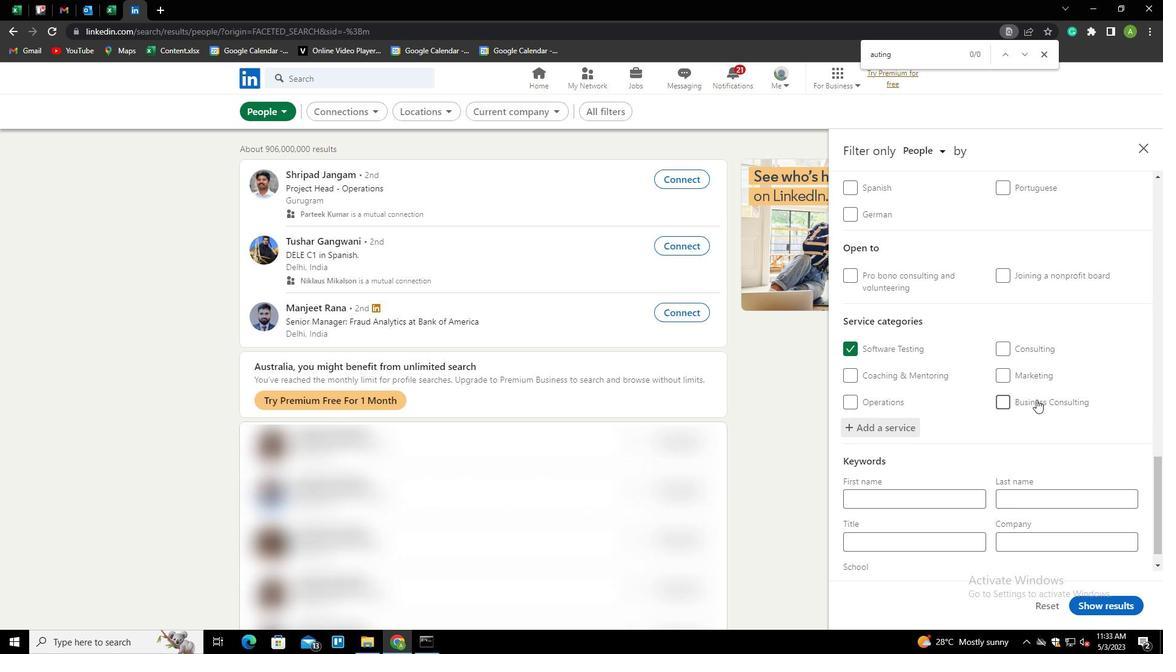 
Action: Mouse scrolled (1036, 399) with delta (0, 0)
Screenshot: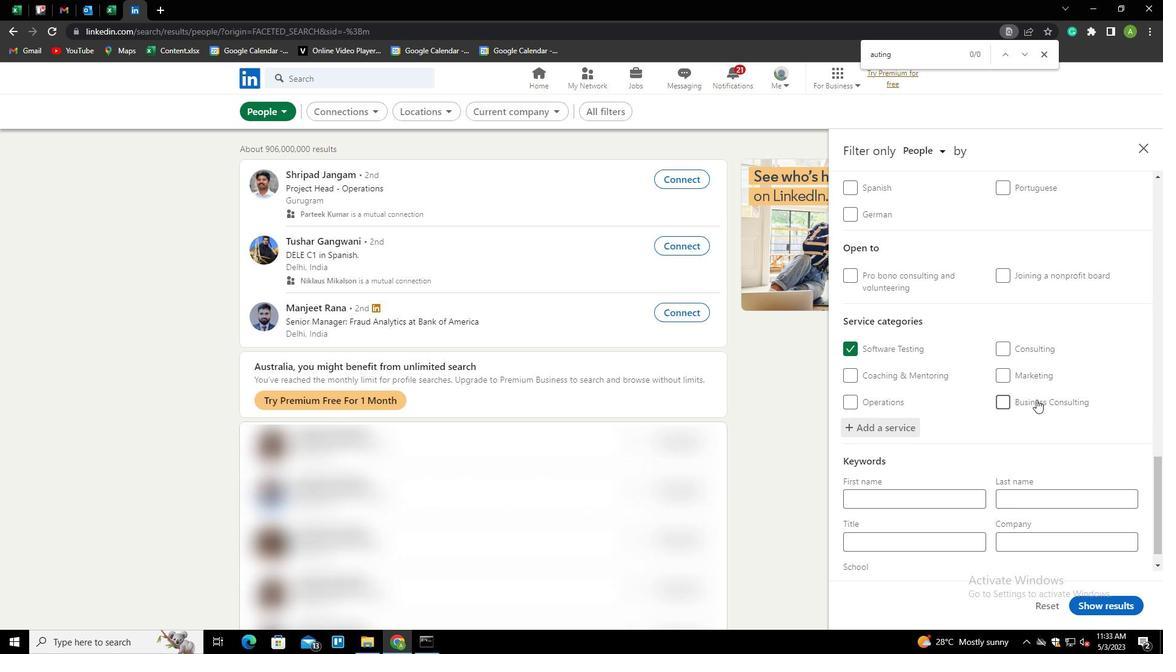 
Action: Mouse moved to (928, 512)
Screenshot: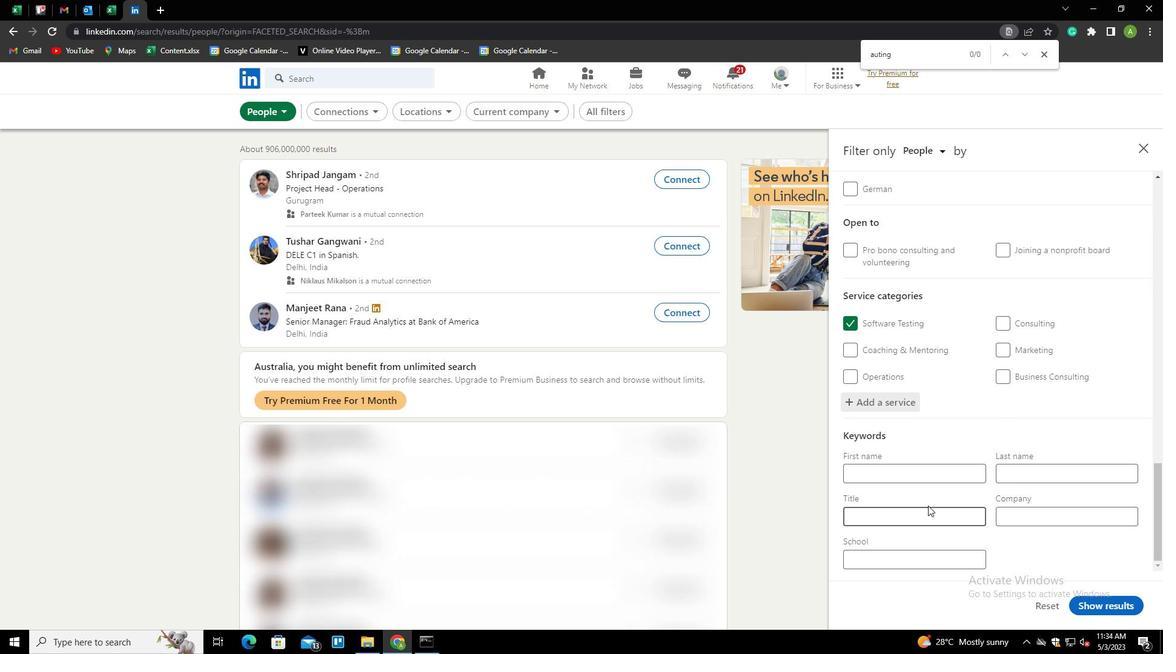 
Action: Mouse pressed left at (928, 512)
Screenshot: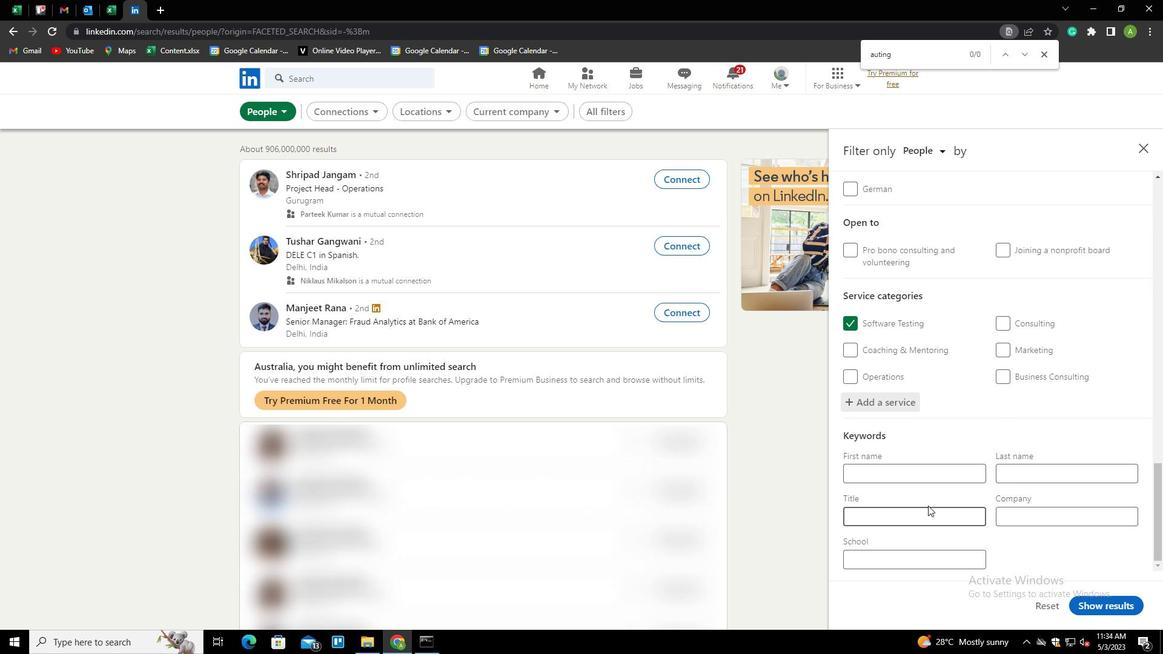 
Action: Key pressed <Key.shift>COMPUTER<Key.space><Key.shift>SCIENTEST<Key.left><Key.left><Key.backspace>E<Key.backspace>I
Screenshot: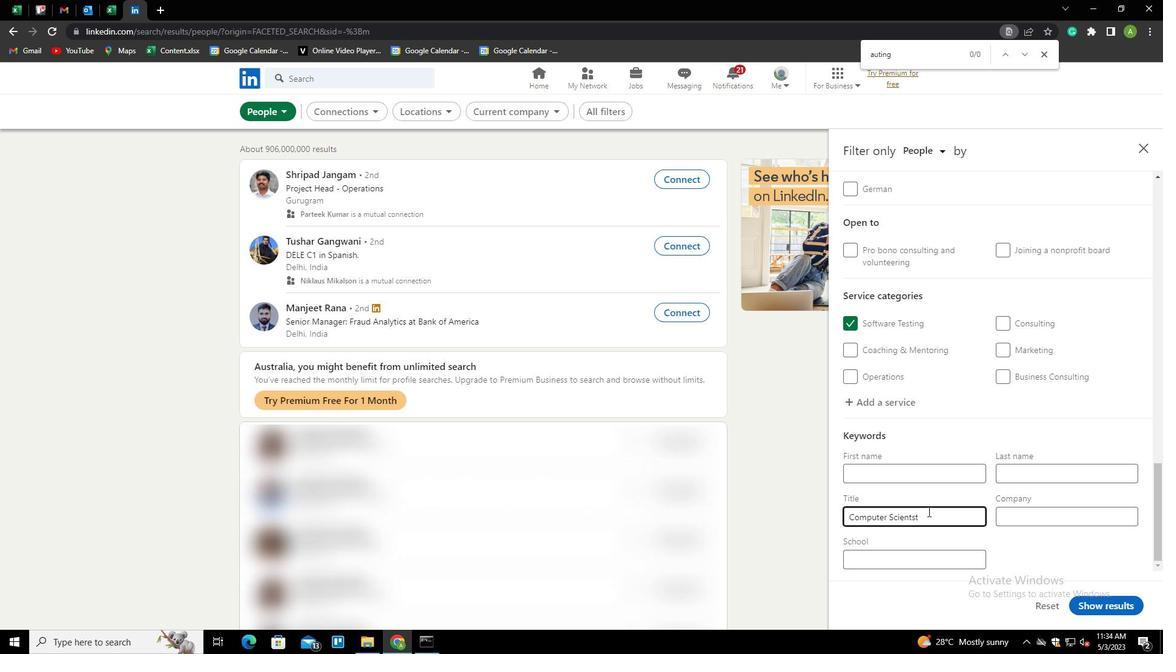 
Action: Mouse moved to (1013, 555)
Screenshot: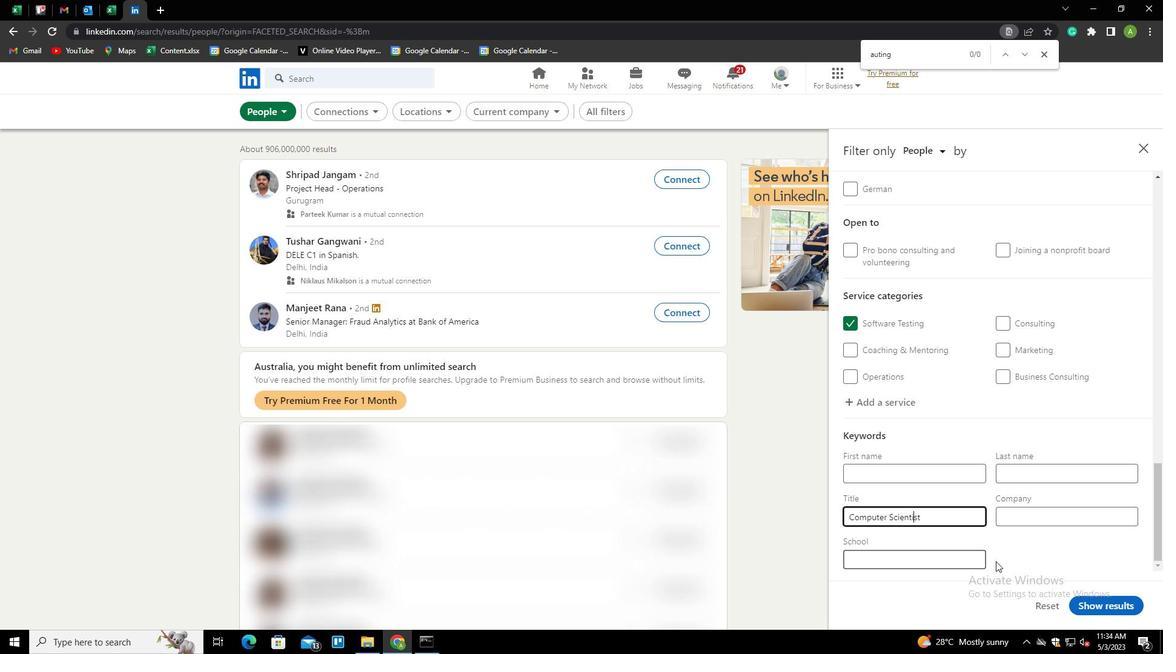
Action: Mouse pressed left at (1013, 555)
Screenshot: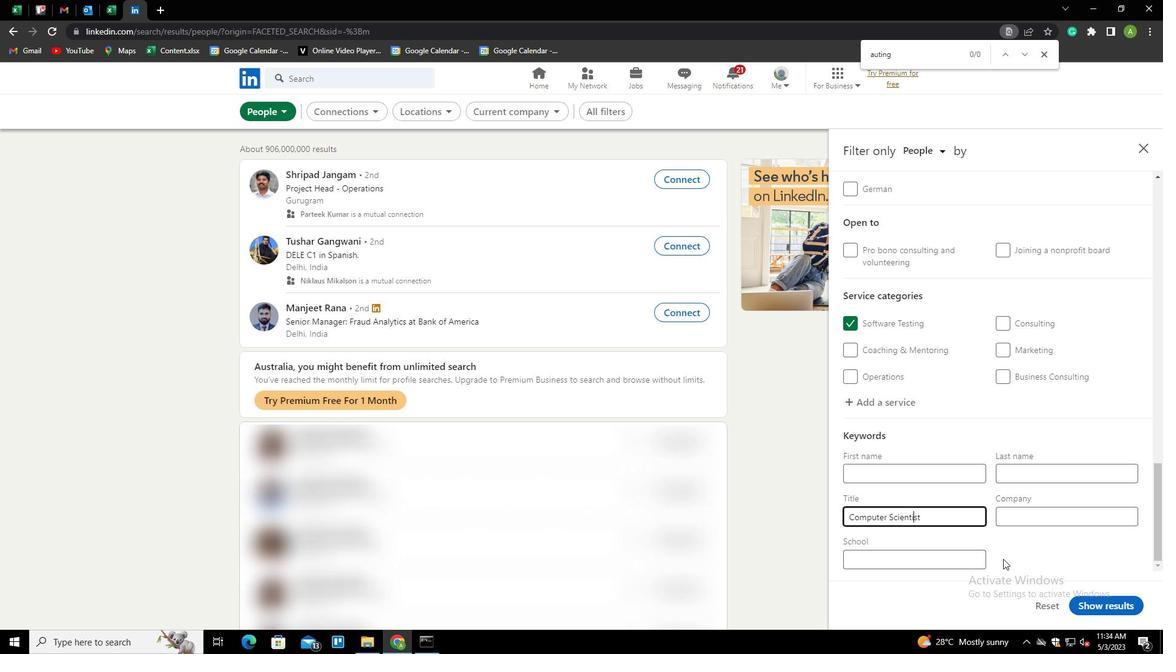 
Action: Mouse moved to (1112, 604)
Screenshot: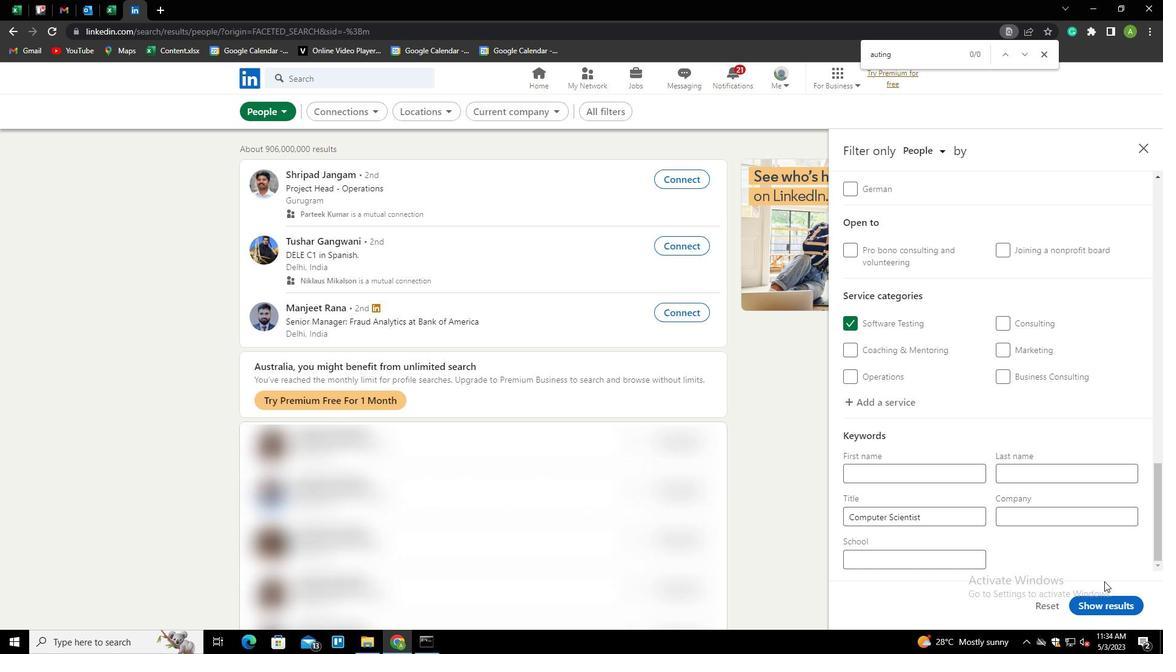 
Action: Mouse pressed left at (1112, 604)
Screenshot: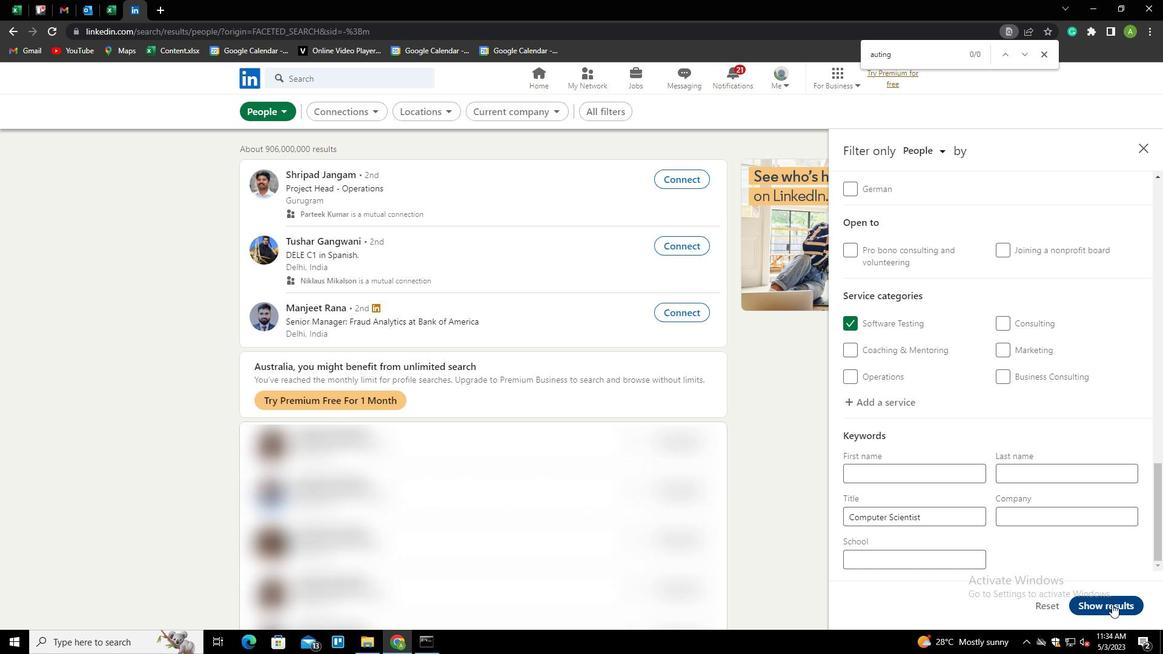 
